 Task: Send an email with the signature Gabriel Evans with the subject 'Request for a video' and the message 'Could you please provide a summary of the results?' from softage.1@softage.net to softage.8@softage.net with an attached document Branding_strategy.docx and move the email from Sent Items to the folder Clothing
Action: Mouse moved to (224, 210)
Screenshot: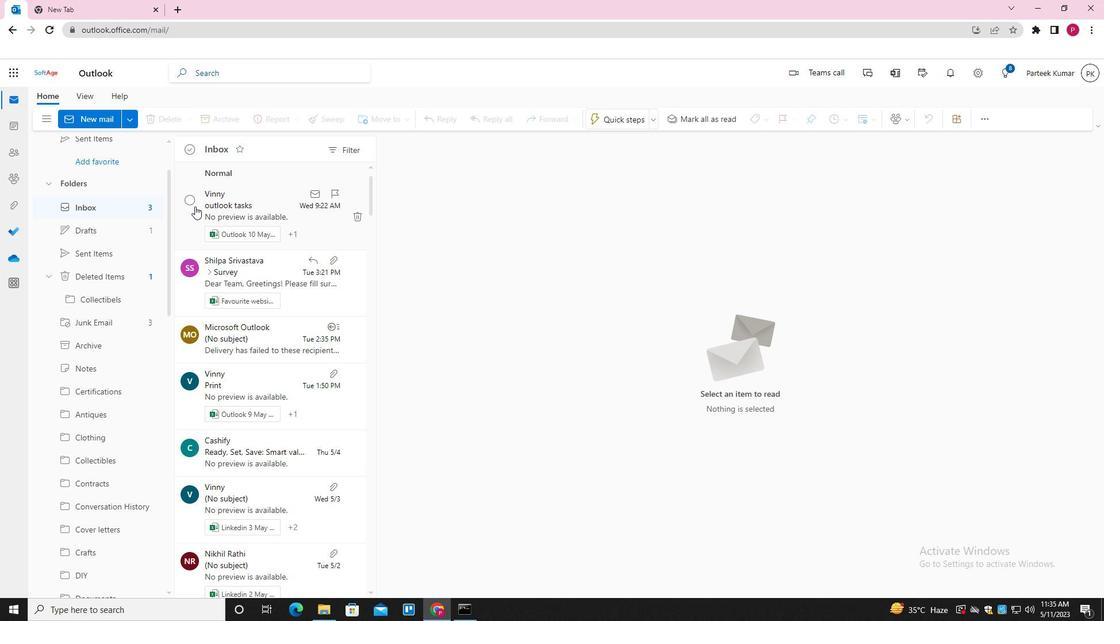 
Action: Mouse scrolled (224, 211) with delta (0, 0)
Screenshot: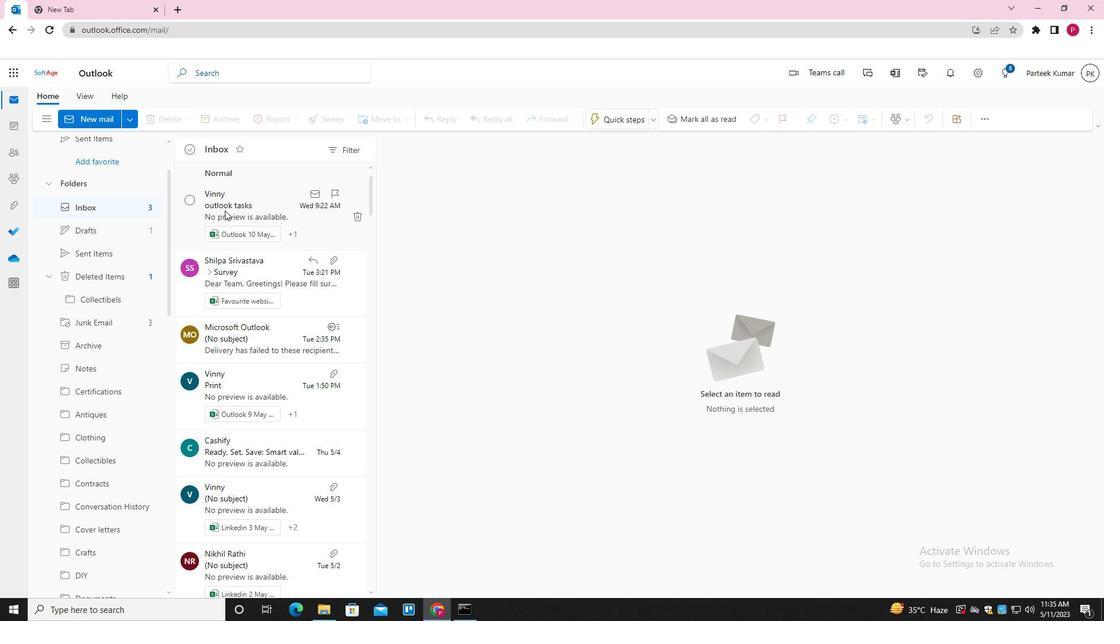 
Action: Mouse scrolled (224, 211) with delta (0, 0)
Screenshot: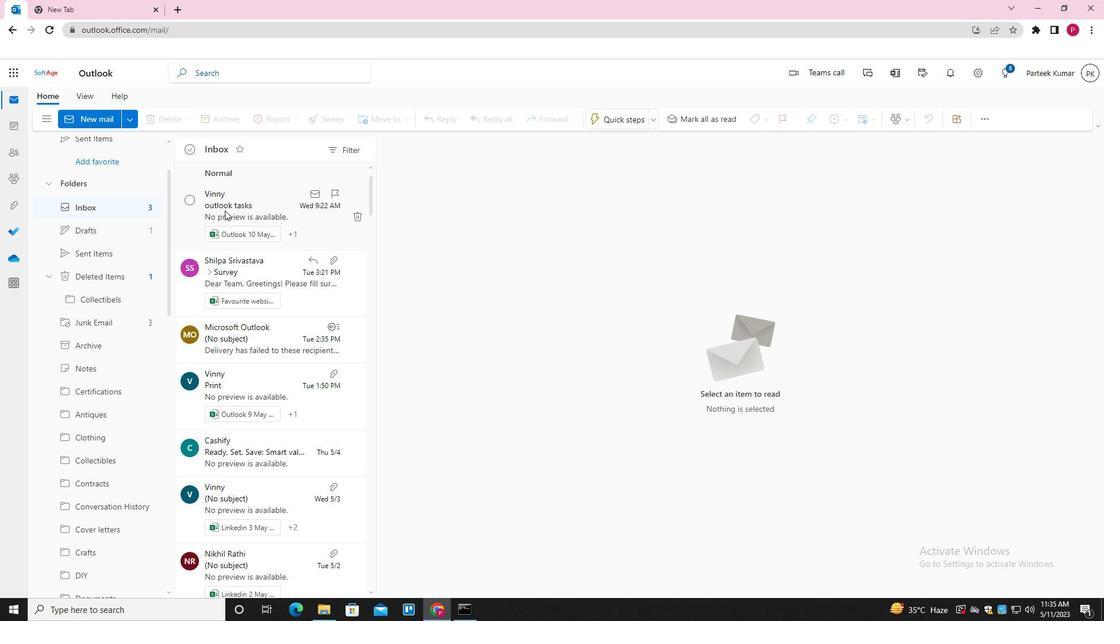 
Action: Mouse scrolled (224, 211) with delta (0, 0)
Screenshot: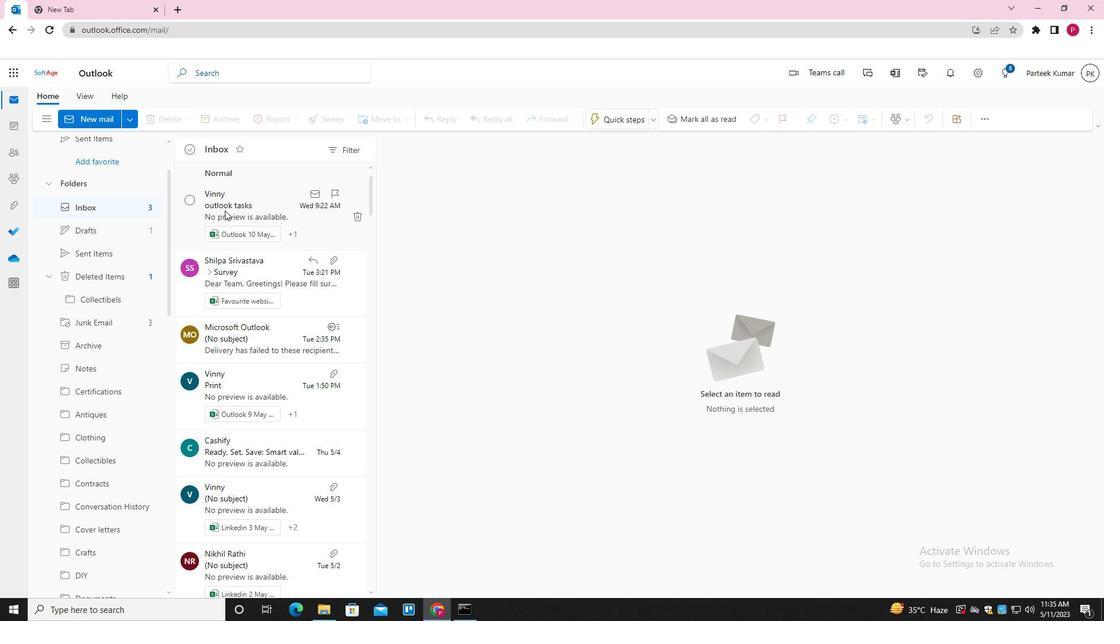 
Action: Mouse moved to (96, 116)
Screenshot: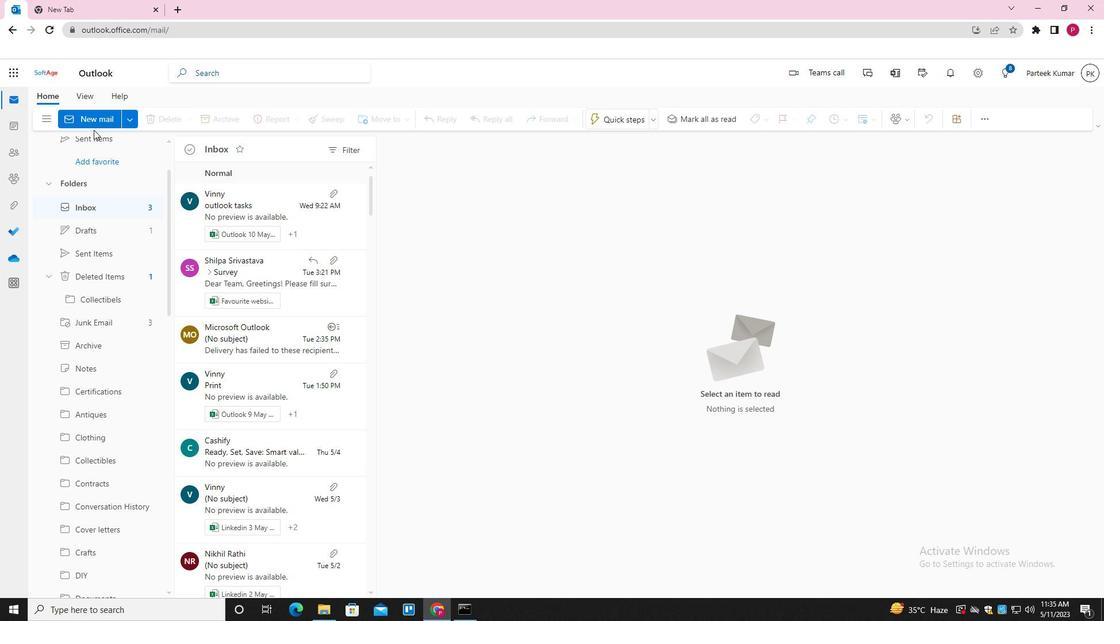 
Action: Mouse pressed left at (96, 116)
Screenshot: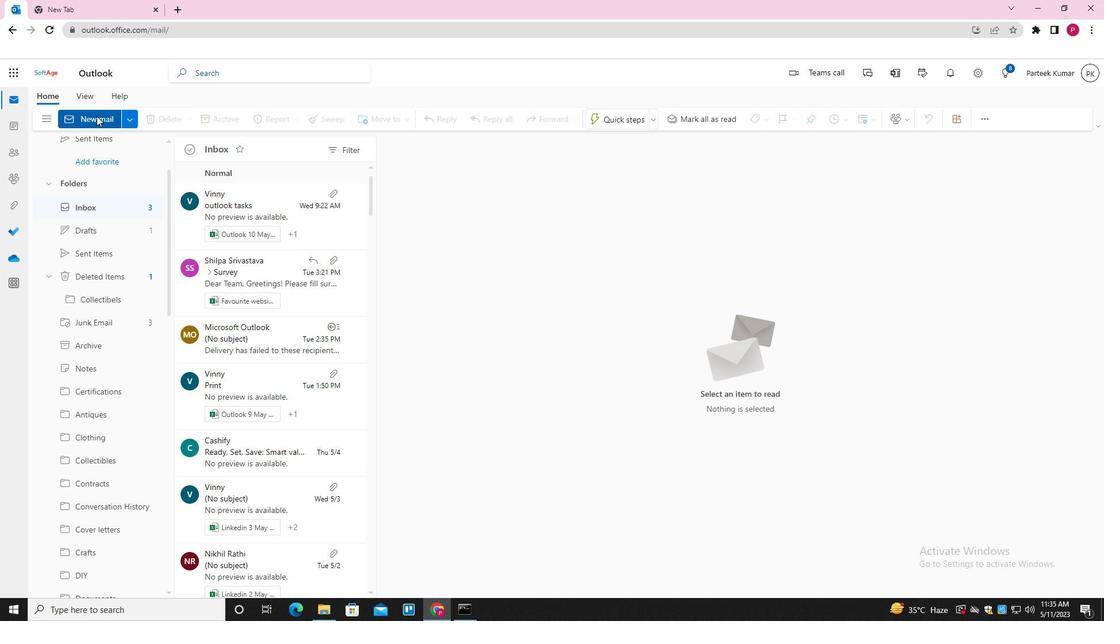 
Action: Mouse moved to (437, 291)
Screenshot: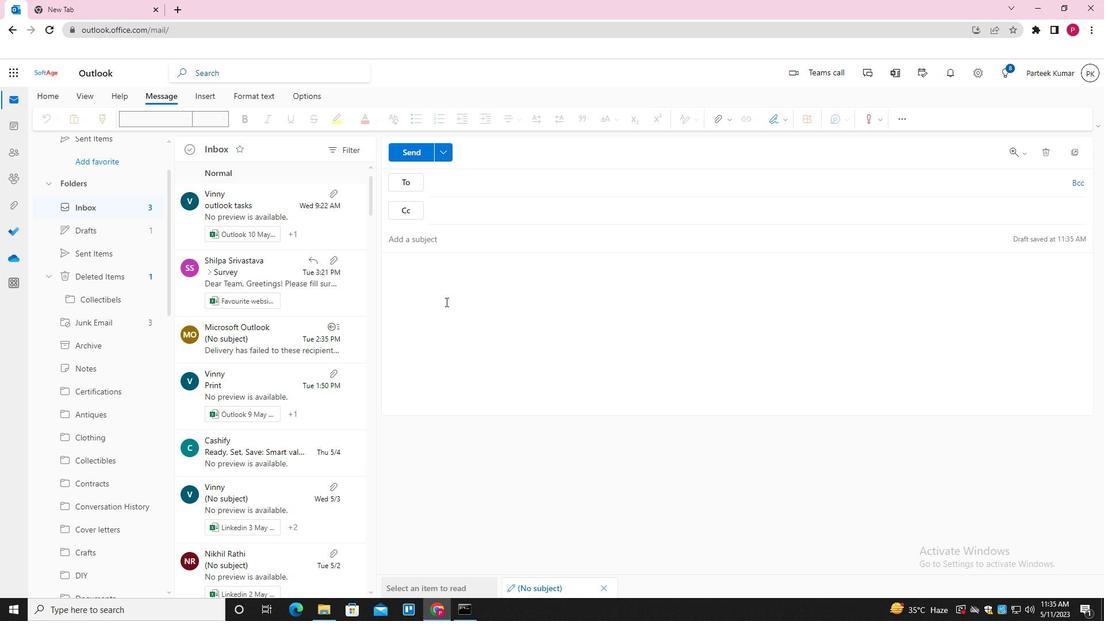 
Action: Mouse pressed left at (437, 291)
Screenshot: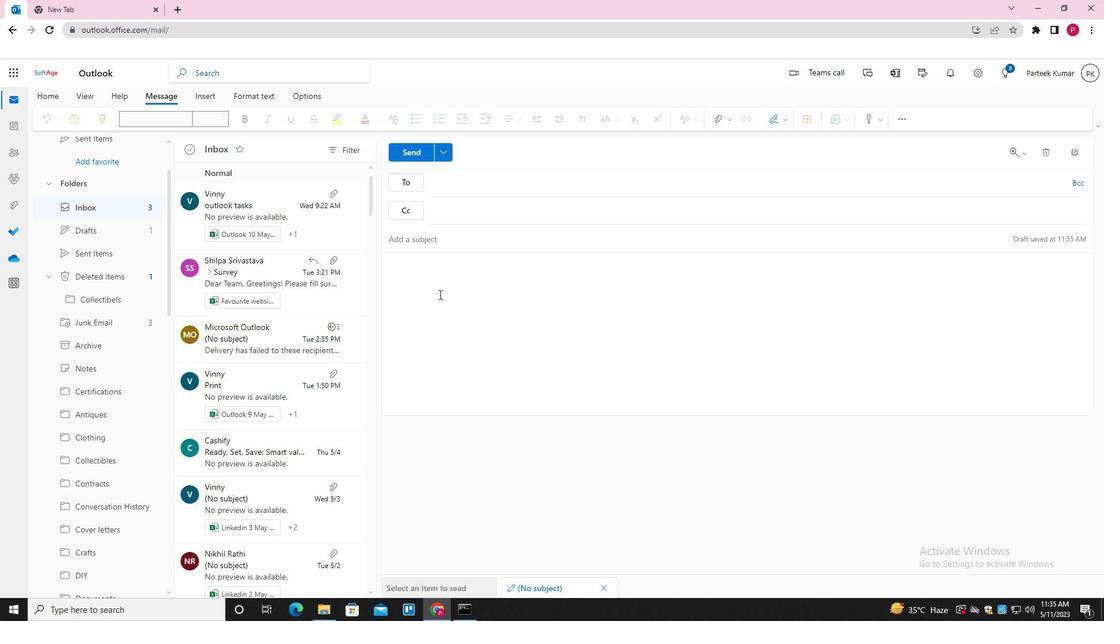 
Action: Mouse moved to (784, 117)
Screenshot: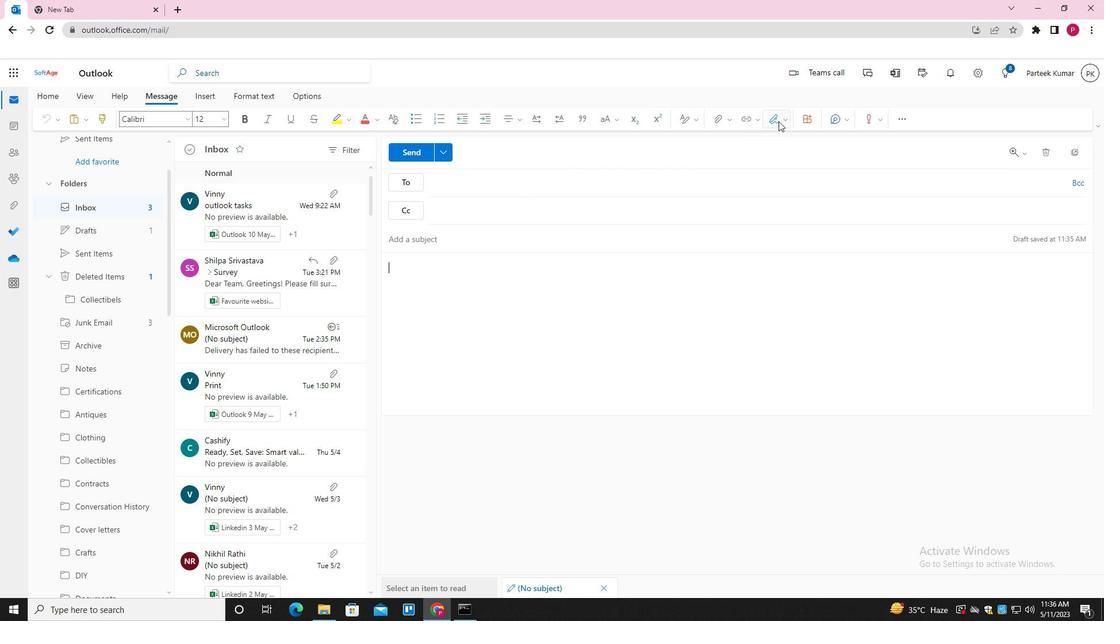 
Action: Mouse pressed left at (784, 117)
Screenshot: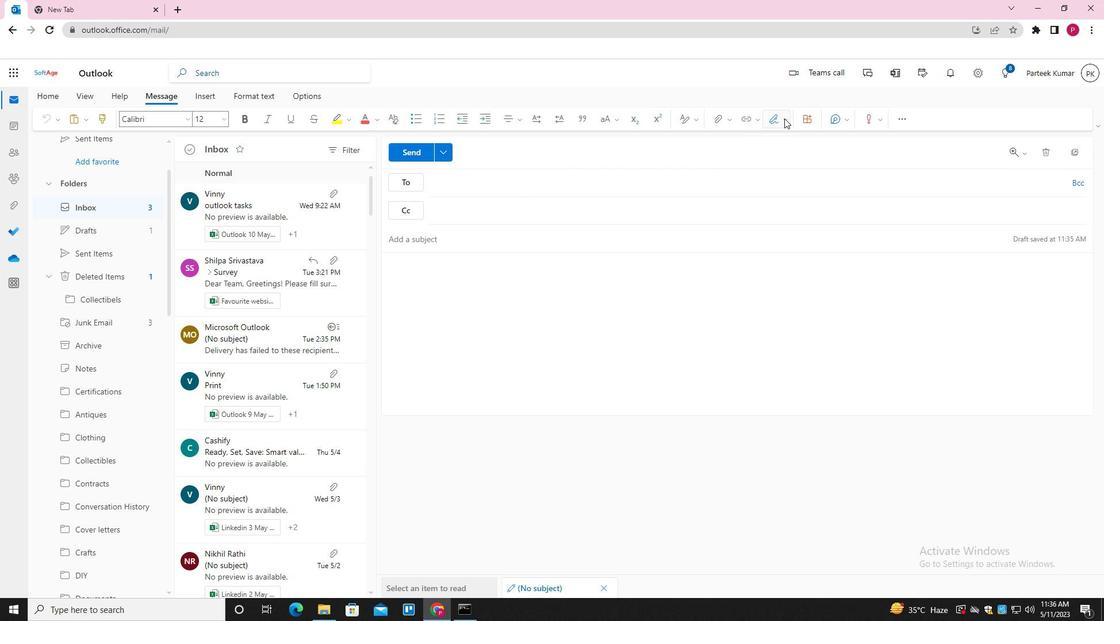 
Action: Mouse moved to (741, 162)
Screenshot: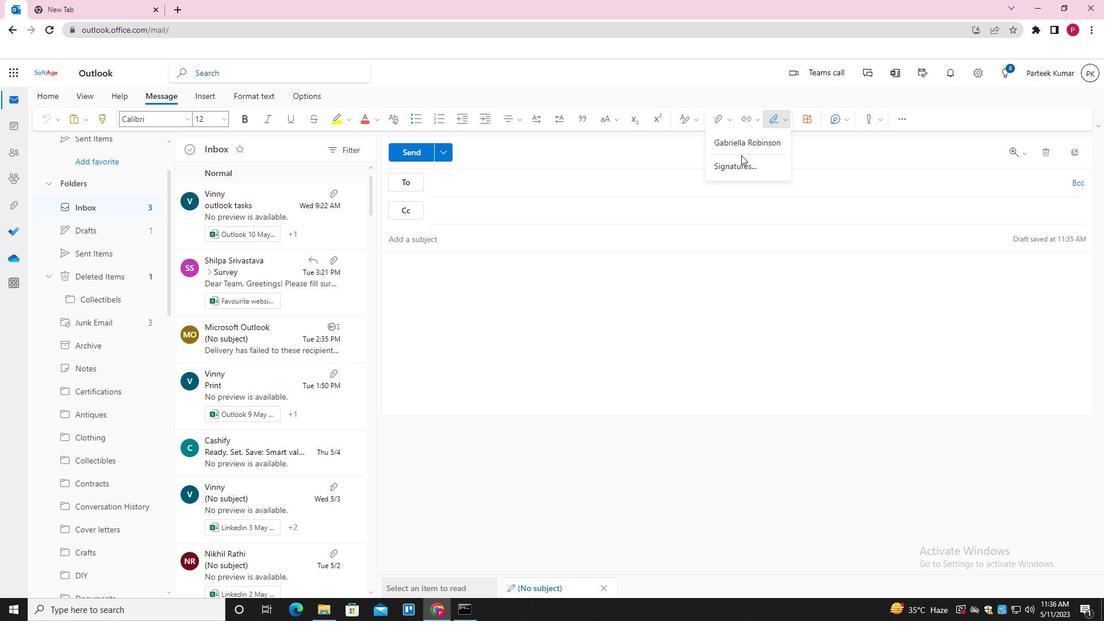 
Action: Mouse pressed left at (741, 162)
Screenshot: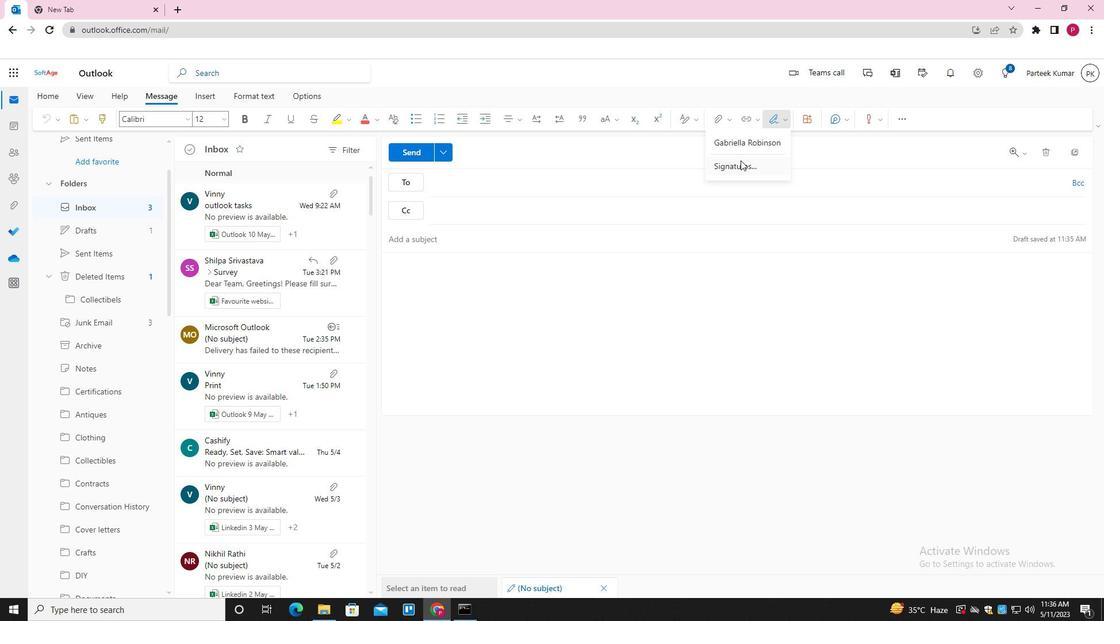 
Action: Mouse moved to (777, 209)
Screenshot: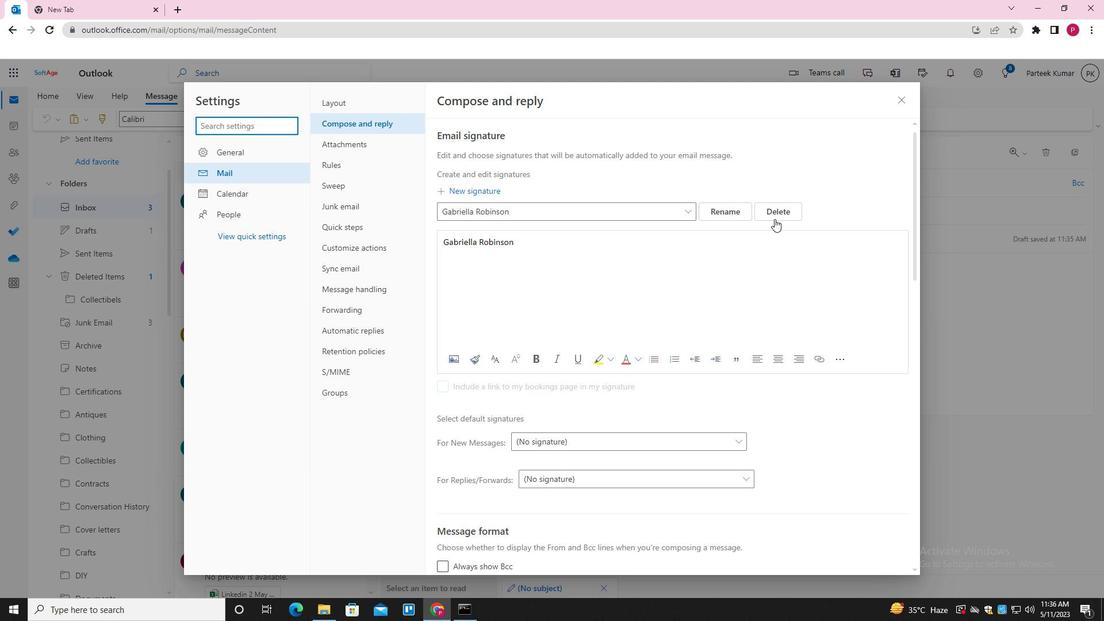 
Action: Mouse pressed left at (777, 209)
Screenshot: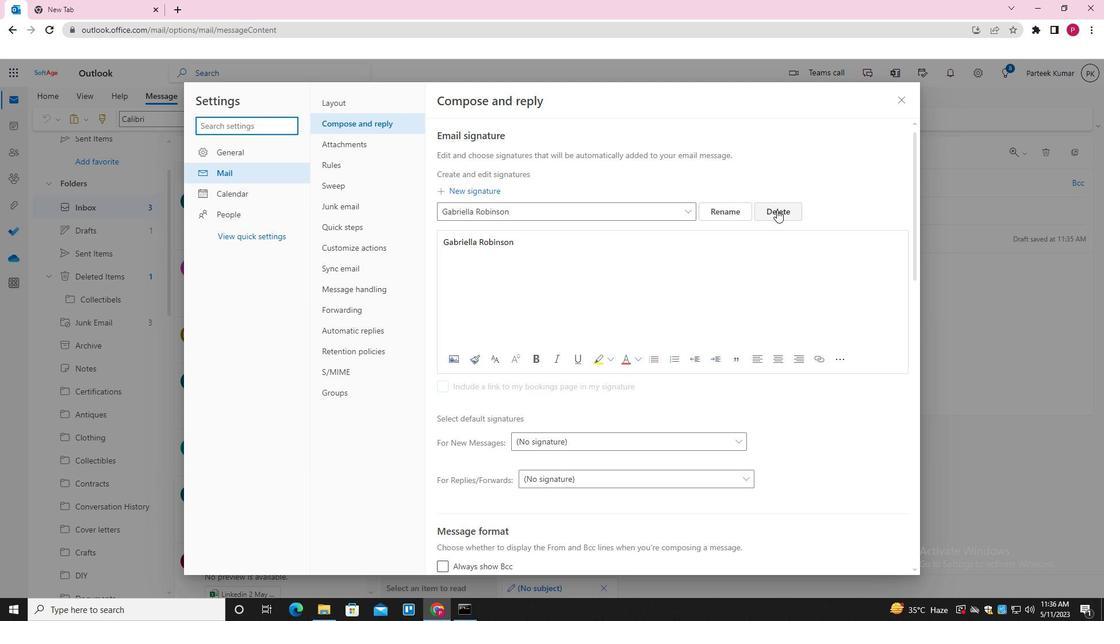 
Action: Mouse moved to (604, 214)
Screenshot: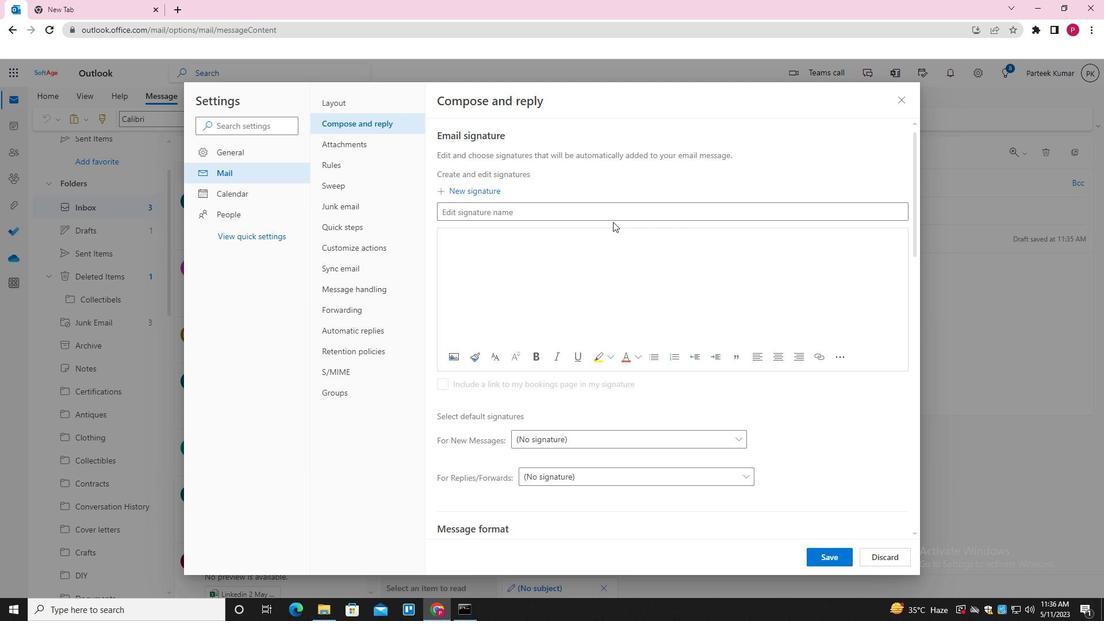 
Action: Mouse pressed left at (604, 214)
Screenshot: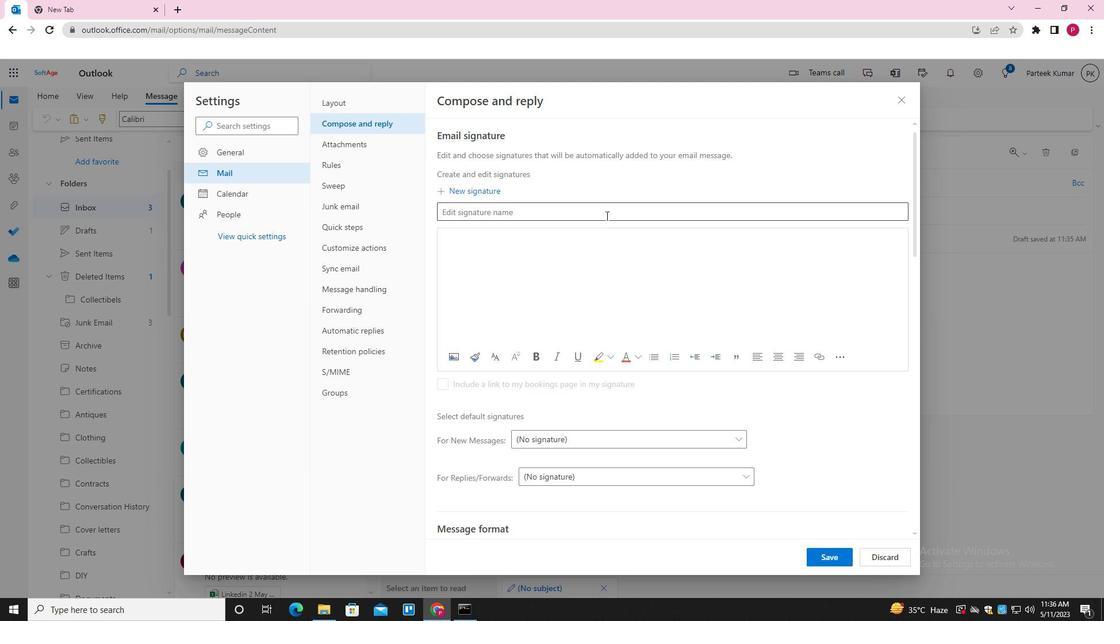 
Action: Key pressed <Key.shift><Key.shift><Key.shift><Key.shift><Key.shift><Key.shift><Key.shift><Key.shift><Key.shift><Key.shift><Key.shift><Key.shift><Key.shift><Key.shift><Key.shift><Key.shift><Key.shift><Key.shift><Key.shift><Key.shift><Key.shift><Key.shift><Key.shift><Key.shift><Key.shift><Key.shift><Key.shift><Key.shift><Key.shift><Key.shift><Key.shift><Key.shift><Key.shift><Key.shift><Key.shift><Key.shift><Key.shift><Key.shift><Key.shift><Key.shift><Key.shift><Key.shift><Key.shift><Key.shift><Key.shift><Key.shift><Key.shift>GABRIEL<Key.space><Key.shift>EVANS
Screenshot: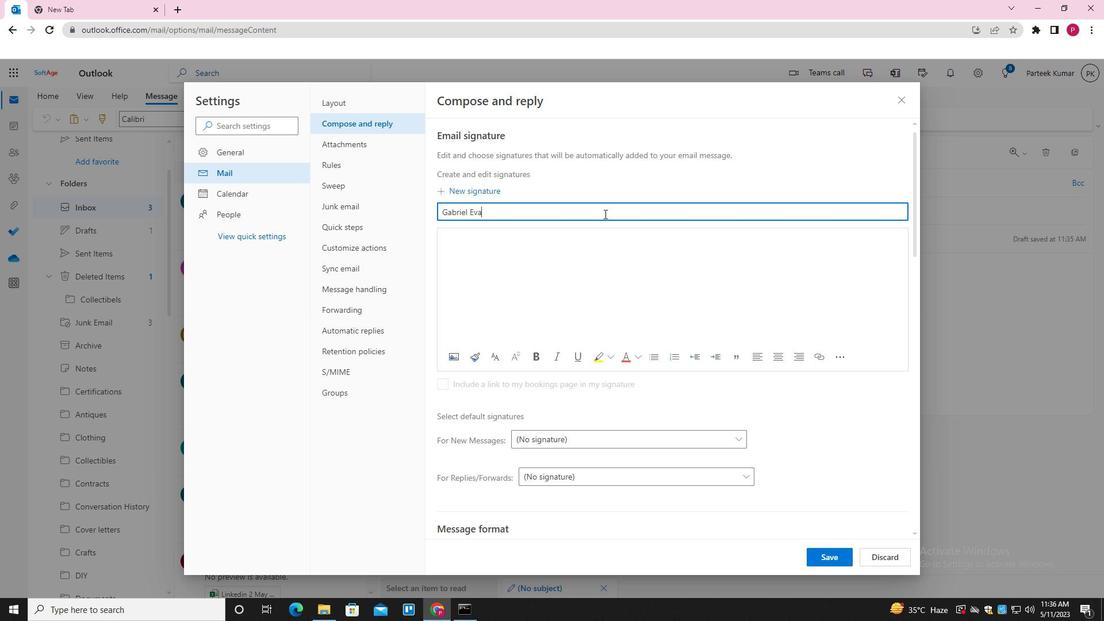 
Action: Mouse moved to (592, 246)
Screenshot: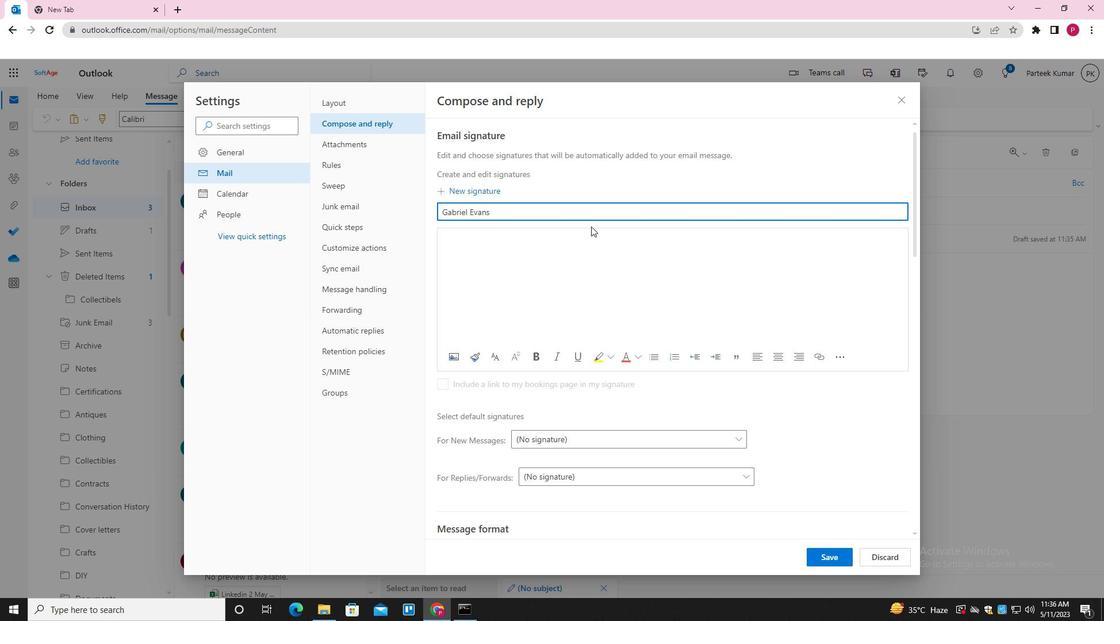 
Action: Mouse pressed left at (592, 246)
Screenshot: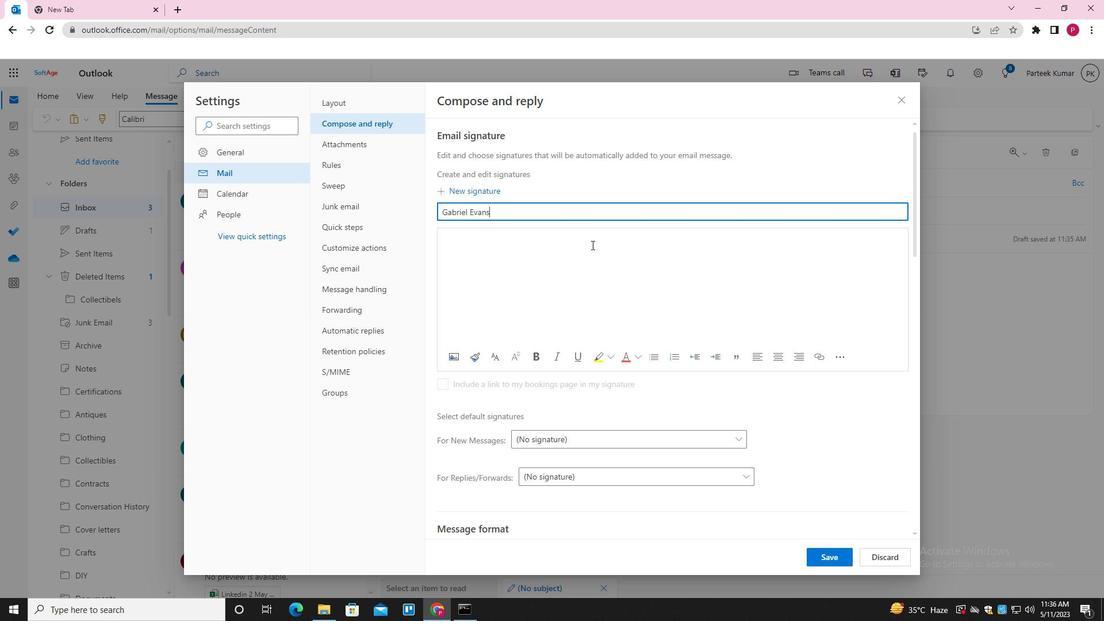 
Action: Key pressed <Key.shift><Key.shift><Key.shift>GABRIEL<Key.space><Key.shift>EVANS
Screenshot: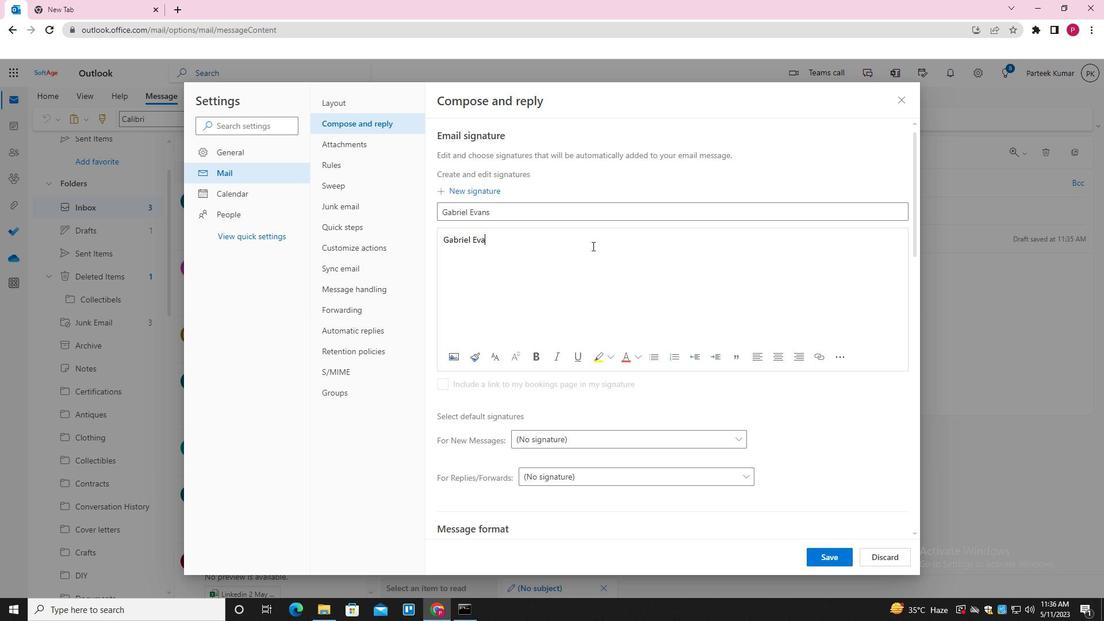 
Action: Mouse moved to (821, 551)
Screenshot: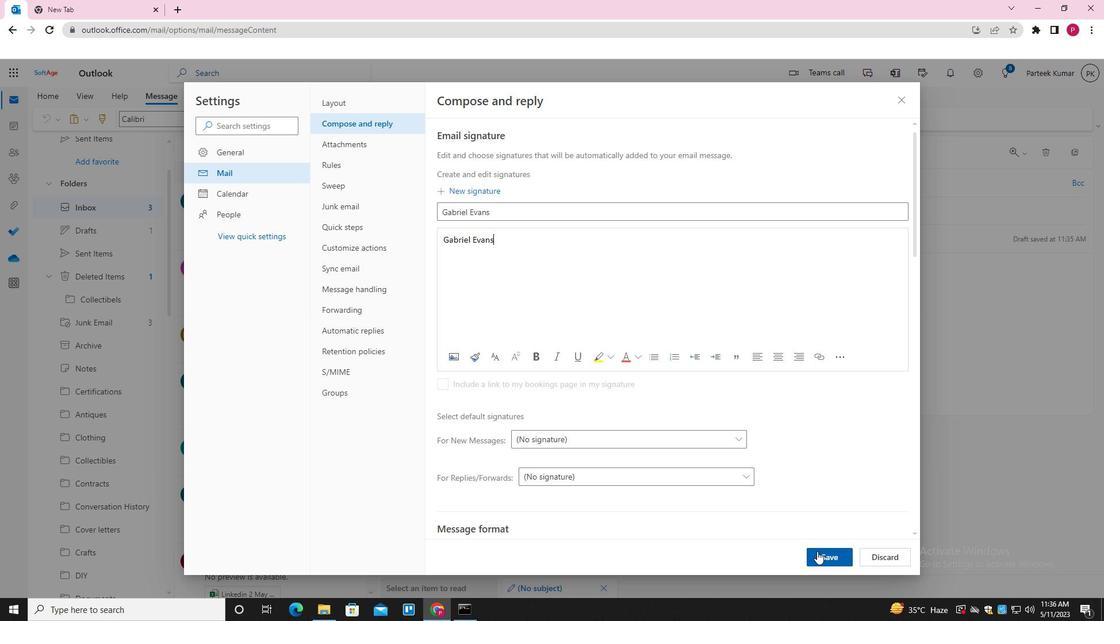 
Action: Mouse pressed left at (821, 551)
Screenshot: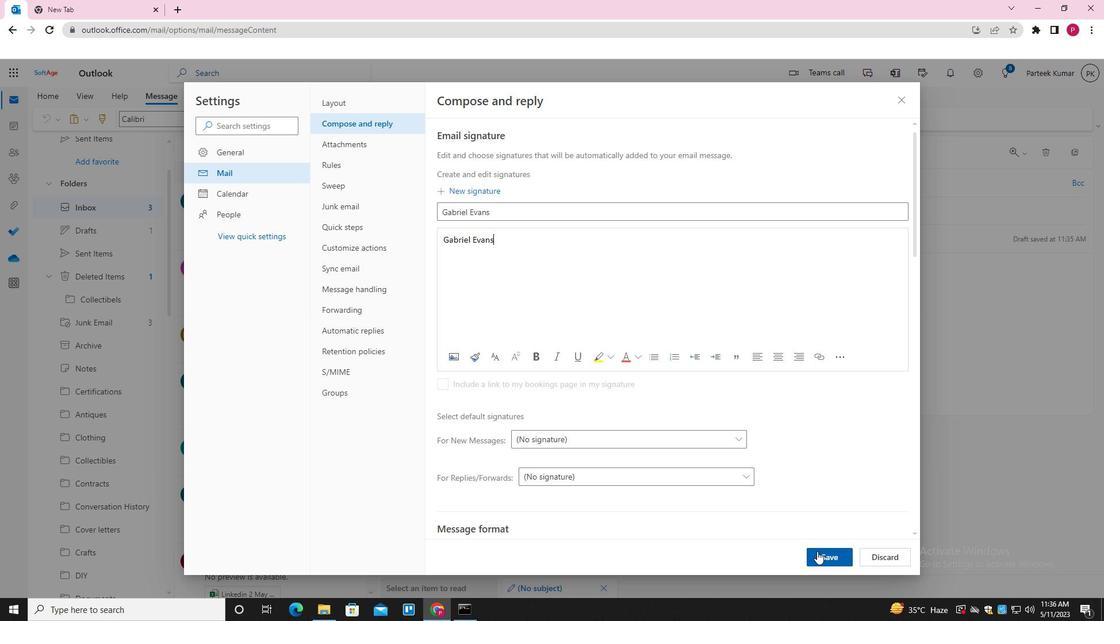 
Action: Mouse moved to (904, 96)
Screenshot: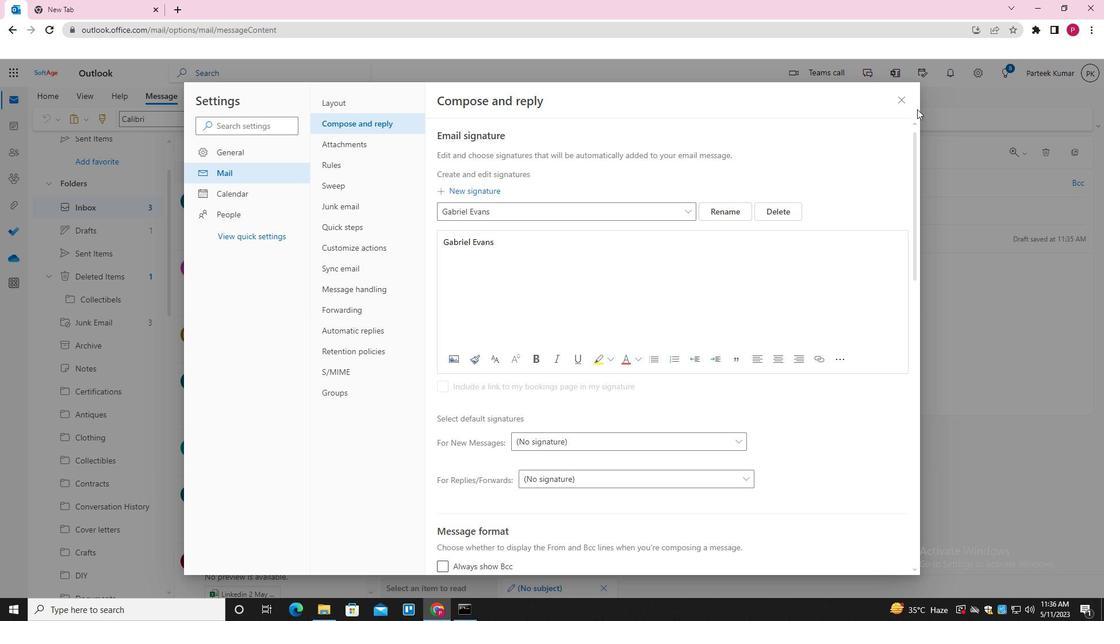 
Action: Mouse pressed left at (904, 96)
Screenshot: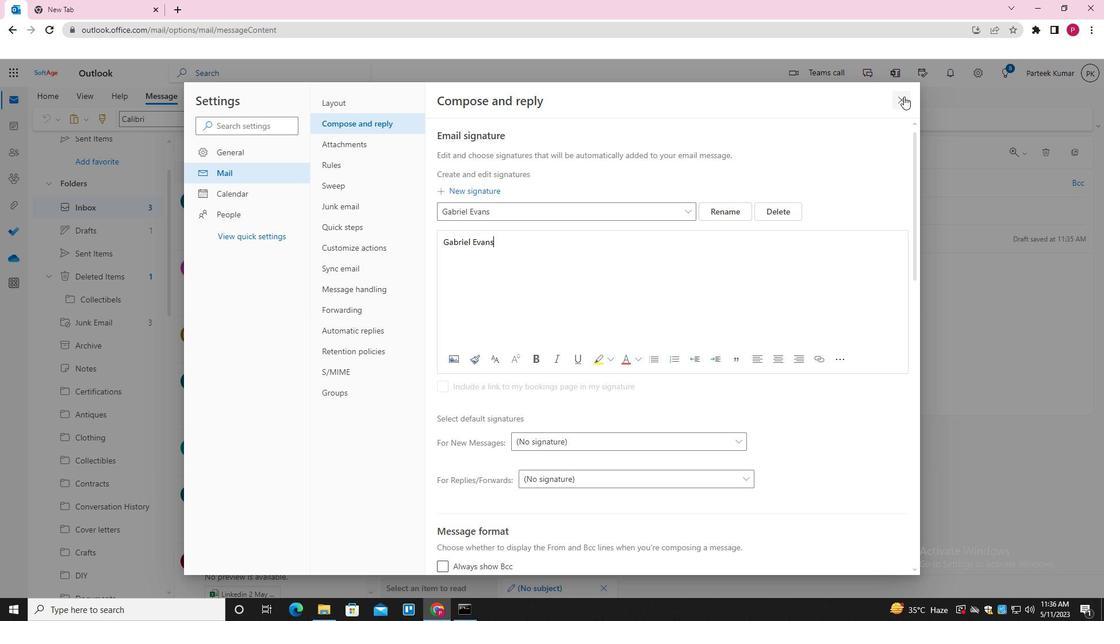
Action: Mouse moved to (655, 272)
Screenshot: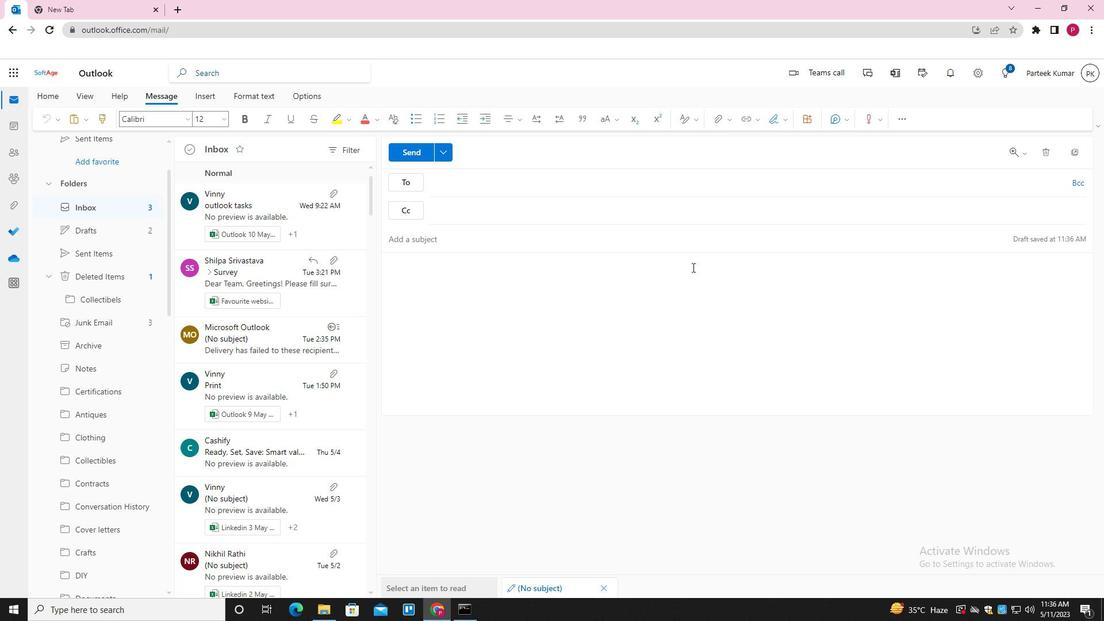 
Action: Mouse pressed left at (655, 272)
Screenshot: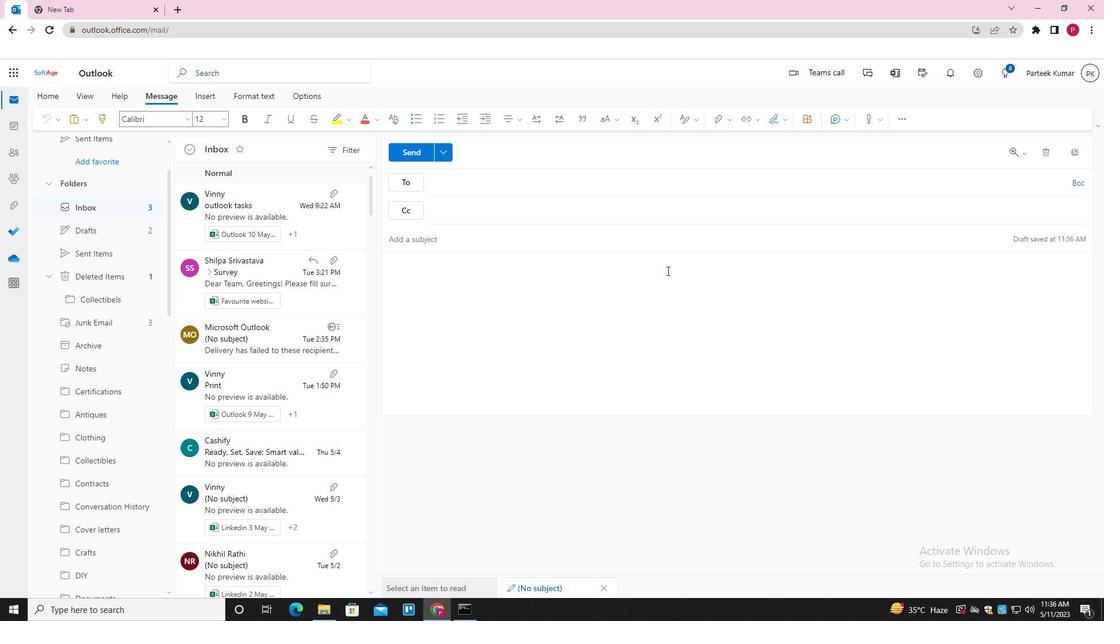 
Action: Mouse moved to (785, 123)
Screenshot: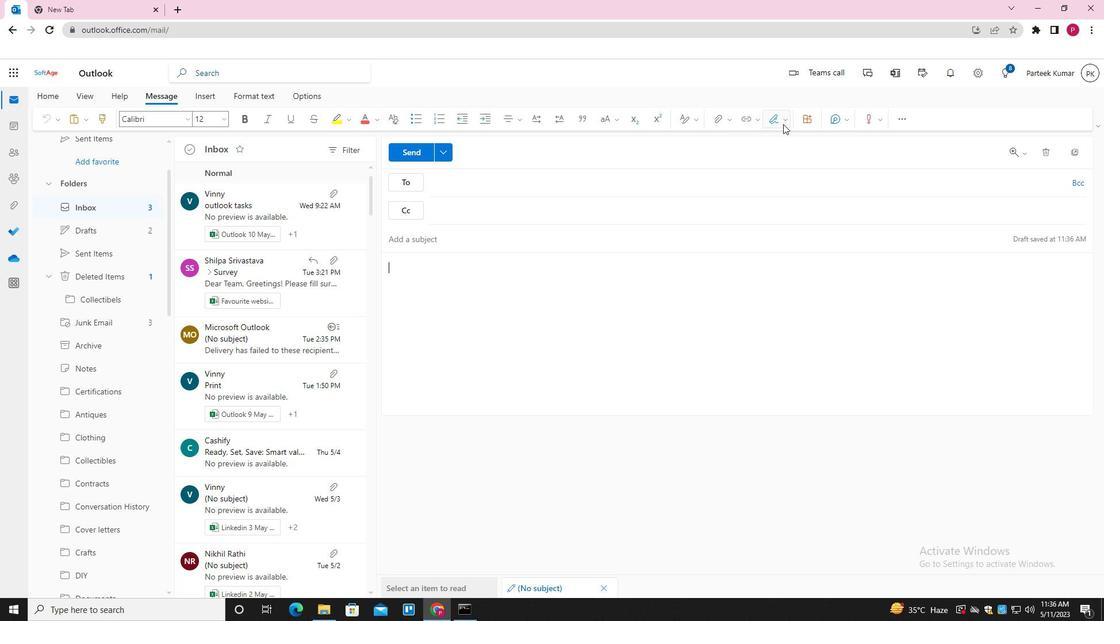 
Action: Mouse pressed left at (785, 123)
Screenshot: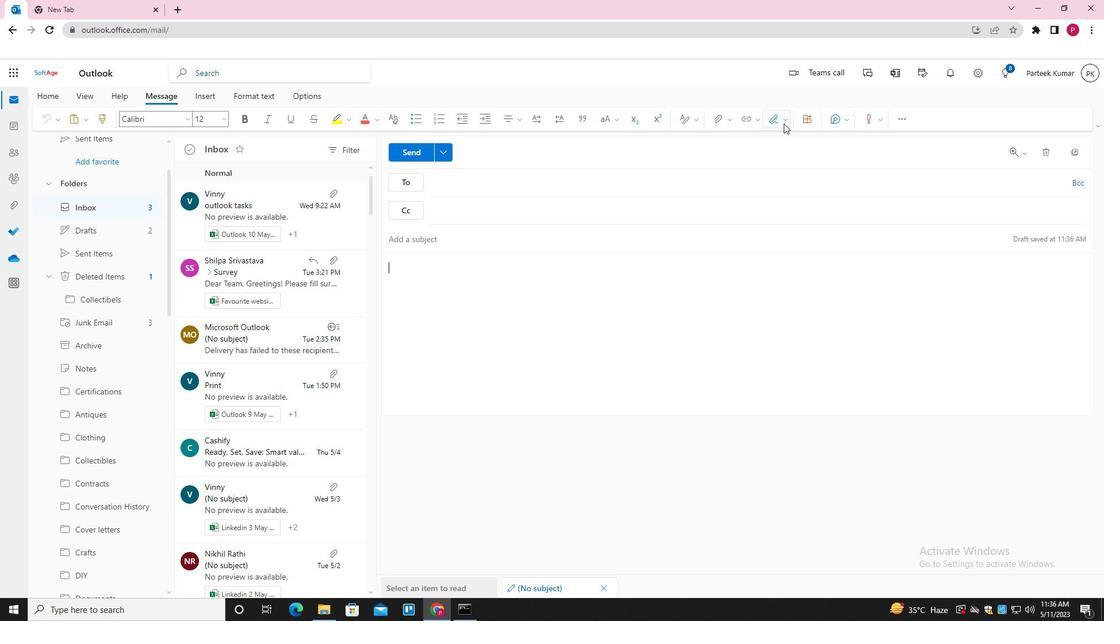 
Action: Mouse moved to (765, 142)
Screenshot: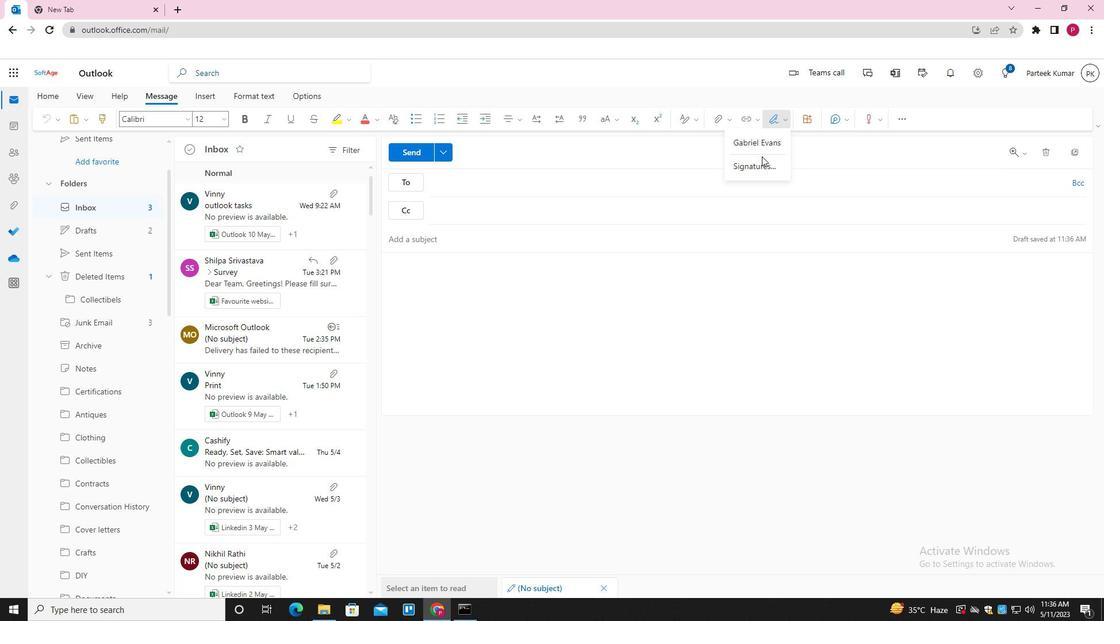 
Action: Mouse pressed left at (765, 142)
Screenshot: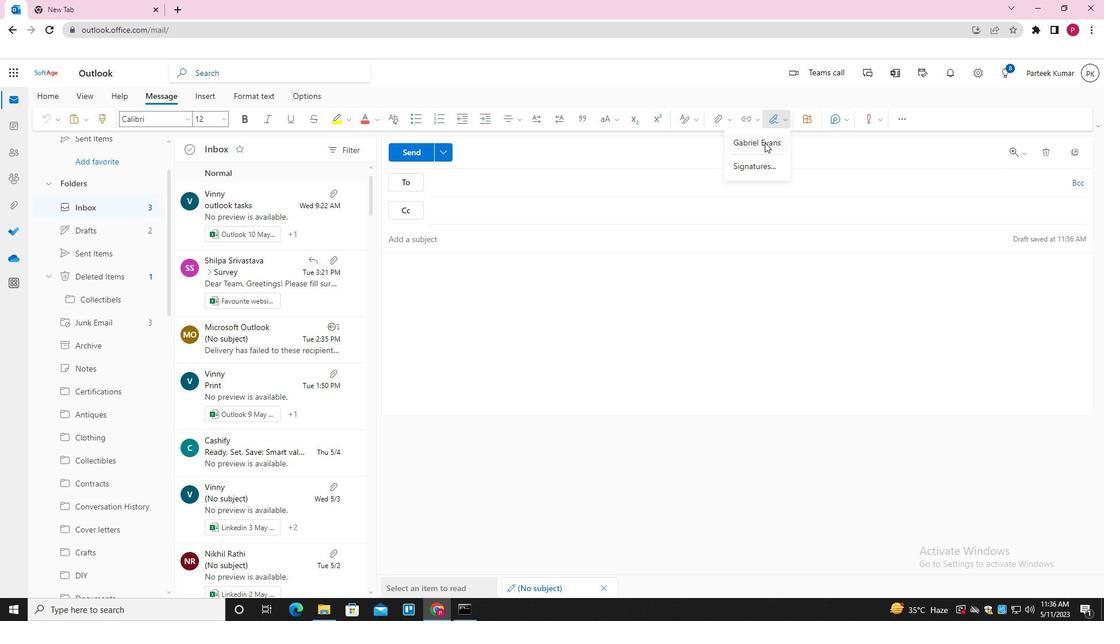 
Action: Mouse moved to (425, 237)
Screenshot: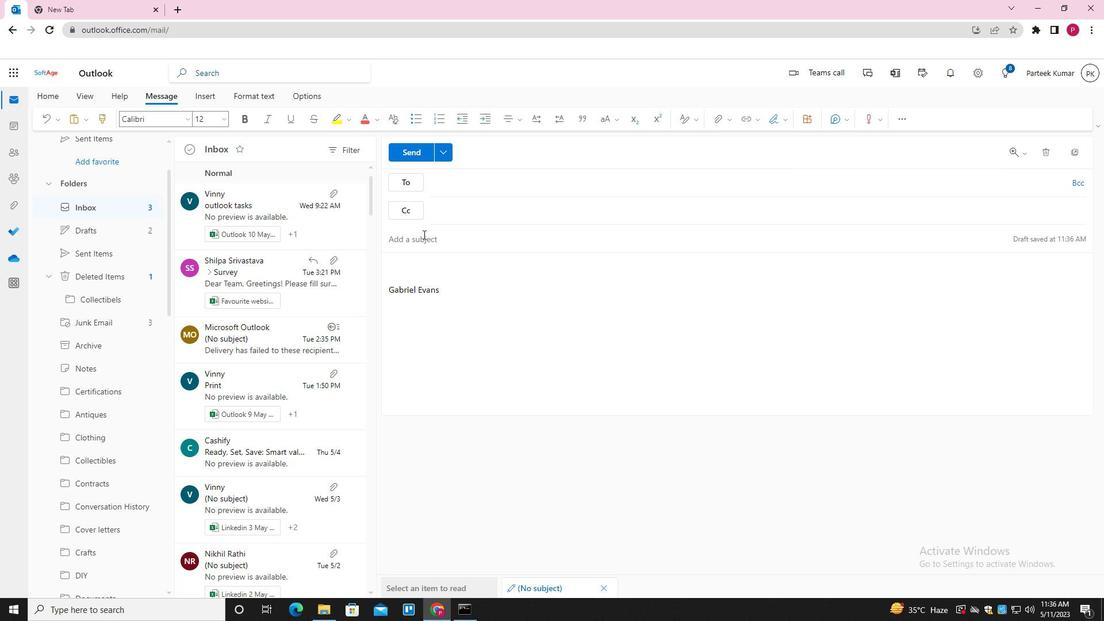 
Action: Mouse pressed left at (425, 237)
Screenshot: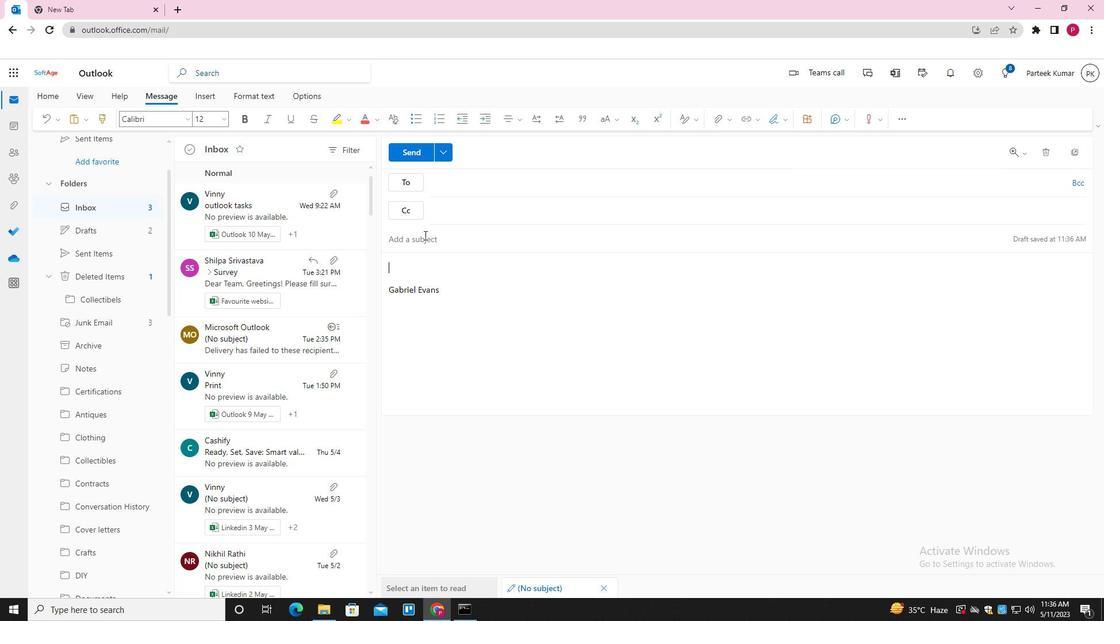 
Action: Key pressed <Key.shift><Key.shift><Key.shift><Key.shift>REQUEST<Key.space>FOR<Key.space>A<Key.space>VIDEO
Screenshot: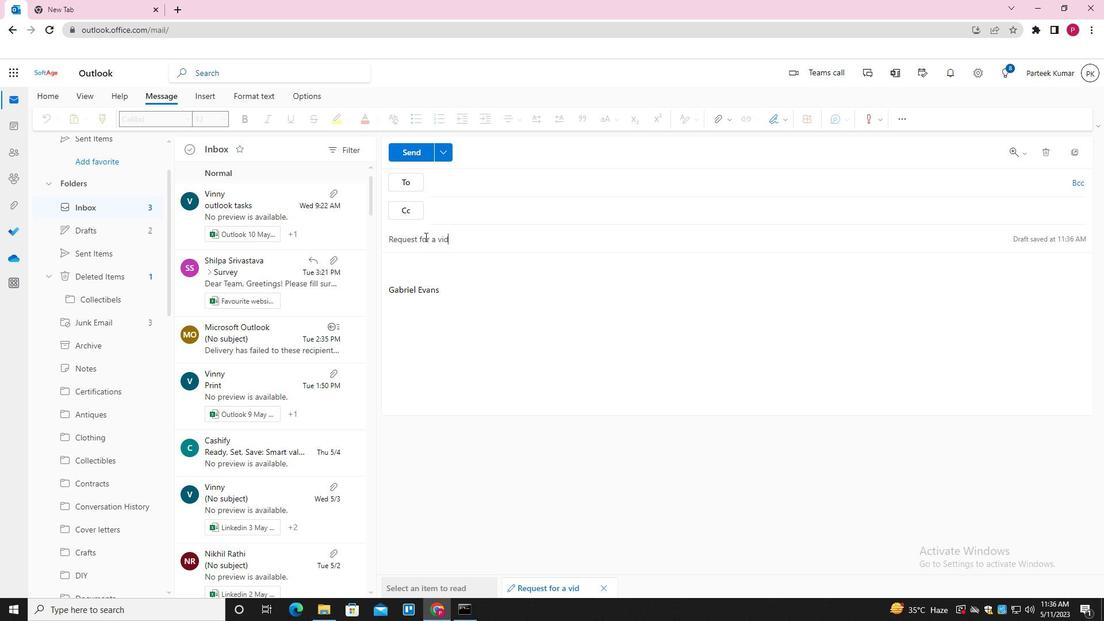 
Action: Mouse moved to (456, 263)
Screenshot: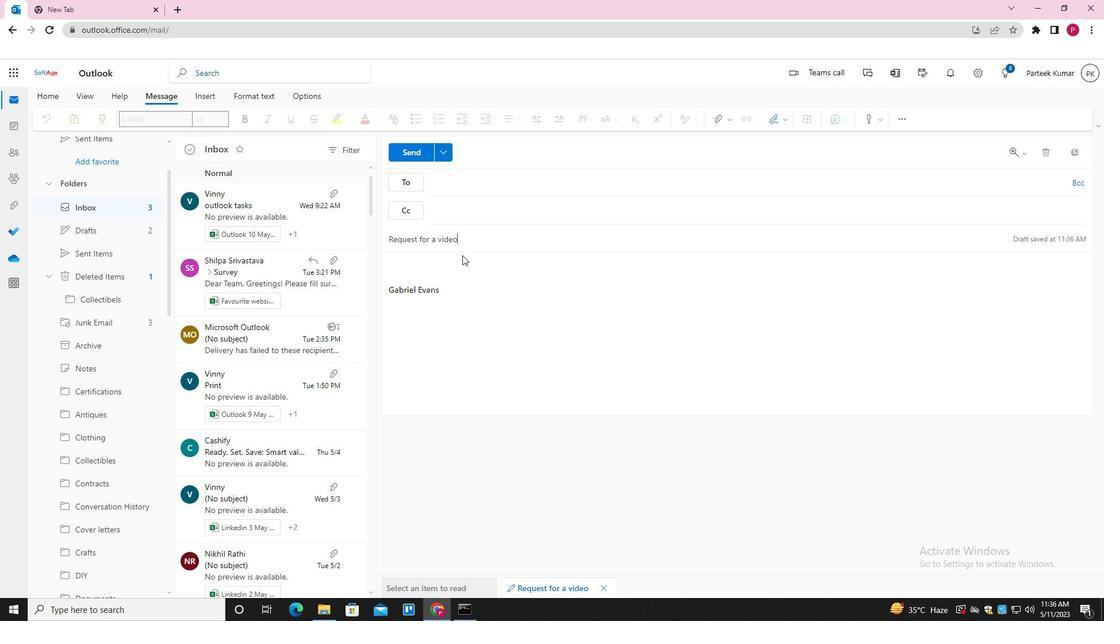 
Action: Mouse pressed left at (456, 263)
Screenshot: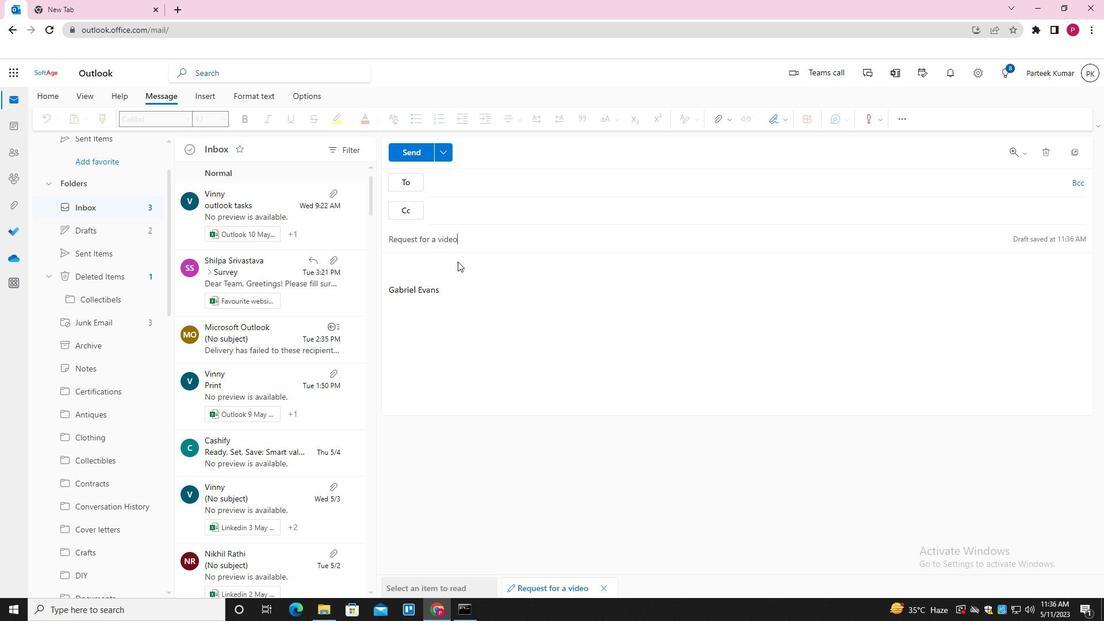 
Action: Key pressed <Key.shift>COULD<Key.space>YPU<Key.space>PLEASE<Key.space><Key.backspace><Key.backspace><Key.backspace><Key.backspace><Key.backspace><Key.backspace><Key.backspace><Key.backspace><Key.backspace><Key.backspace>OU<Key.space>PLEASE<Key.space>PROVIDE<Key.space>A<Key.space>SUMMARY<Key.space>OF<Key.space>THE<Key.space>RESULTS<Key.shift_r>?
Screenshot: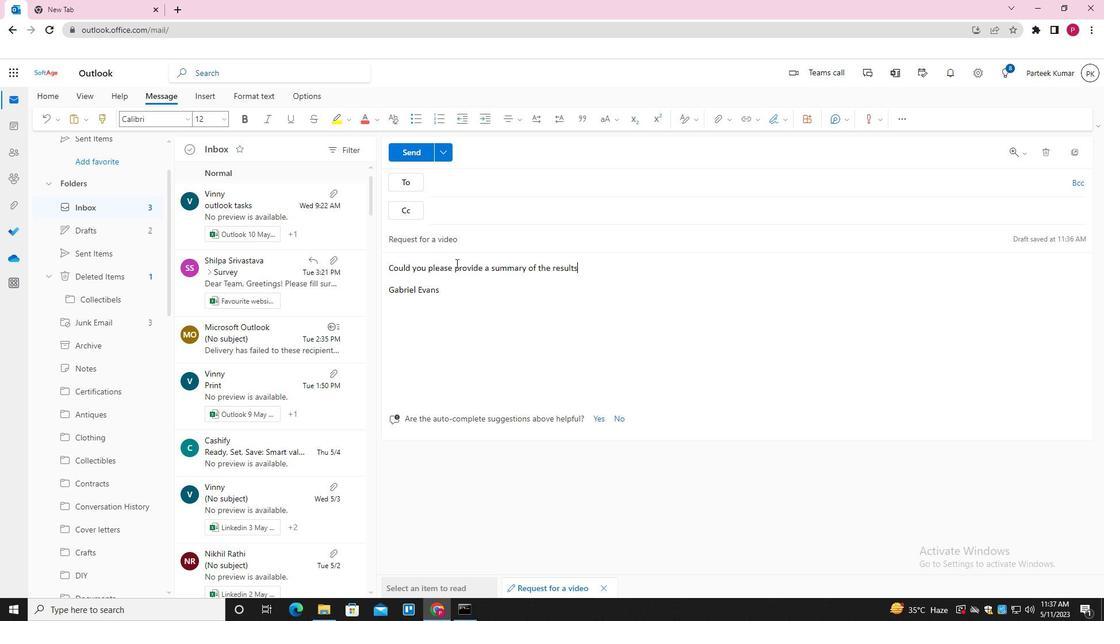 
Action: Mouse moved to (489, 185)
Screenshot: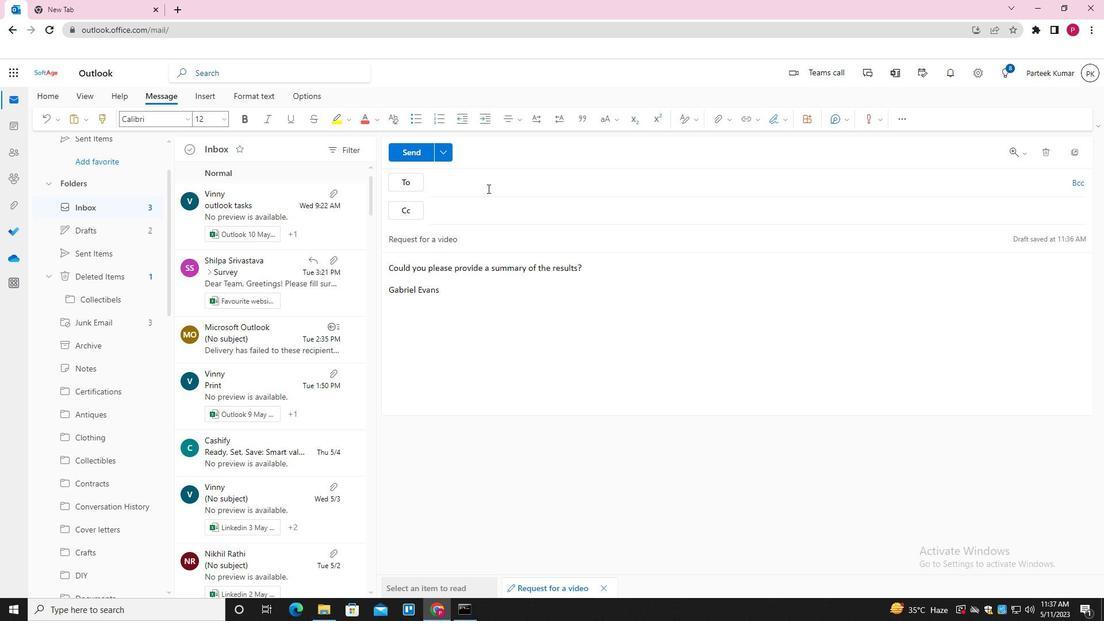 
Action: Mouse pressed left at (489, 185)
Screenshot: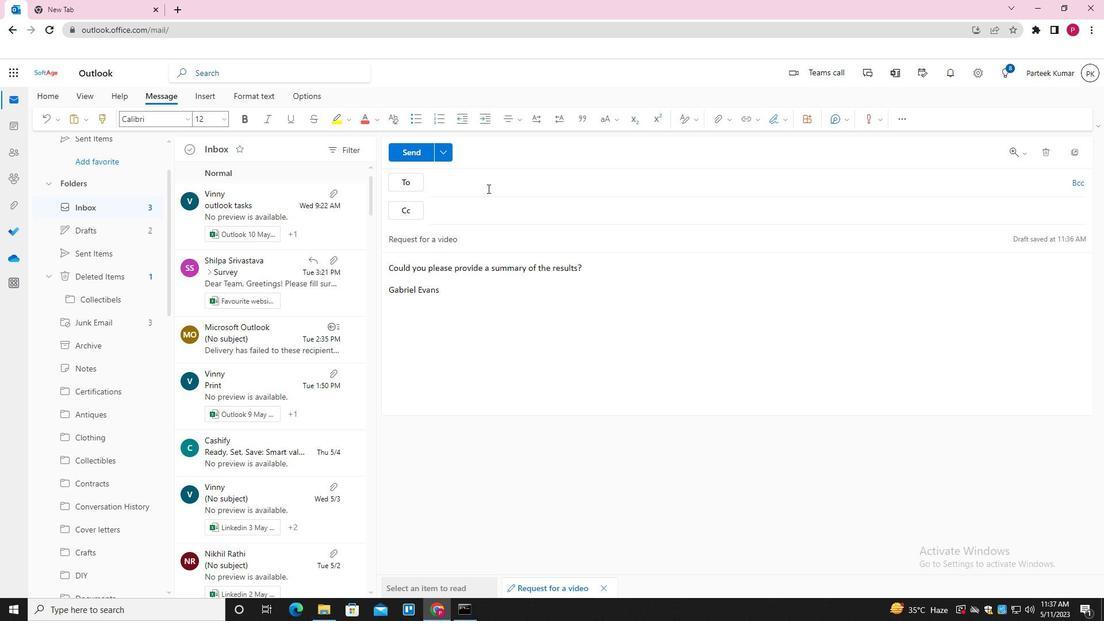 
Action: Key pressed SOFTAGE.8<Key.shift>@SOFTGAE.NET
Screenshot: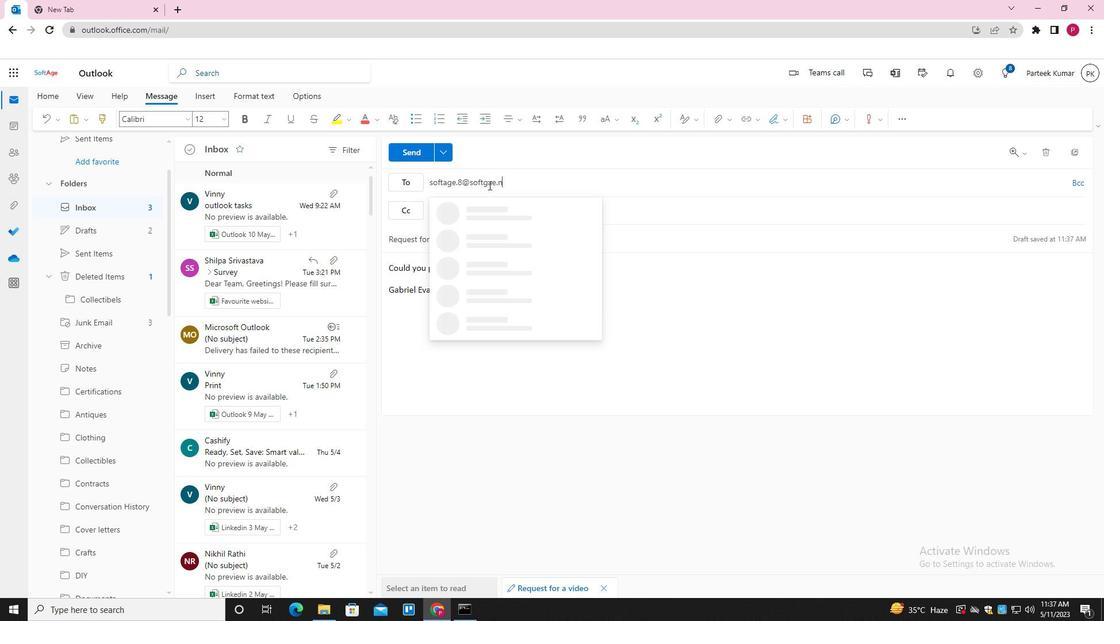 
Action: Mouse moved to (495, 182)
Screenshot: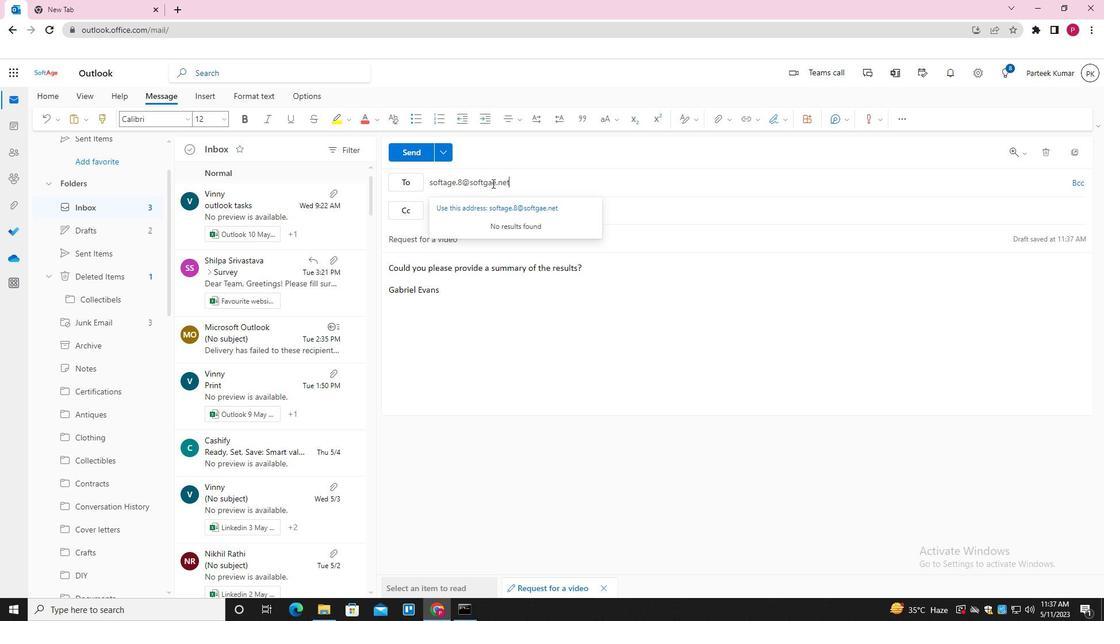 
Action: Mouse pressed left at (495, 182)
Screenshot: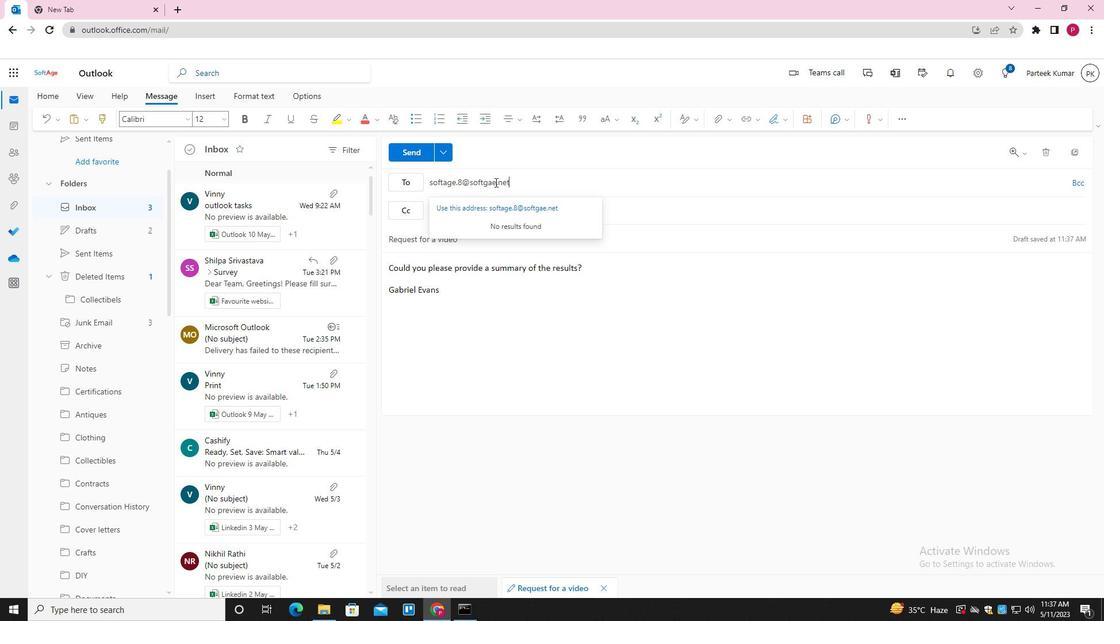 
Action: Key pressed <Key.backspace><Key.backspace><Key.backspace>AGE<Key.enter>
Screenshot: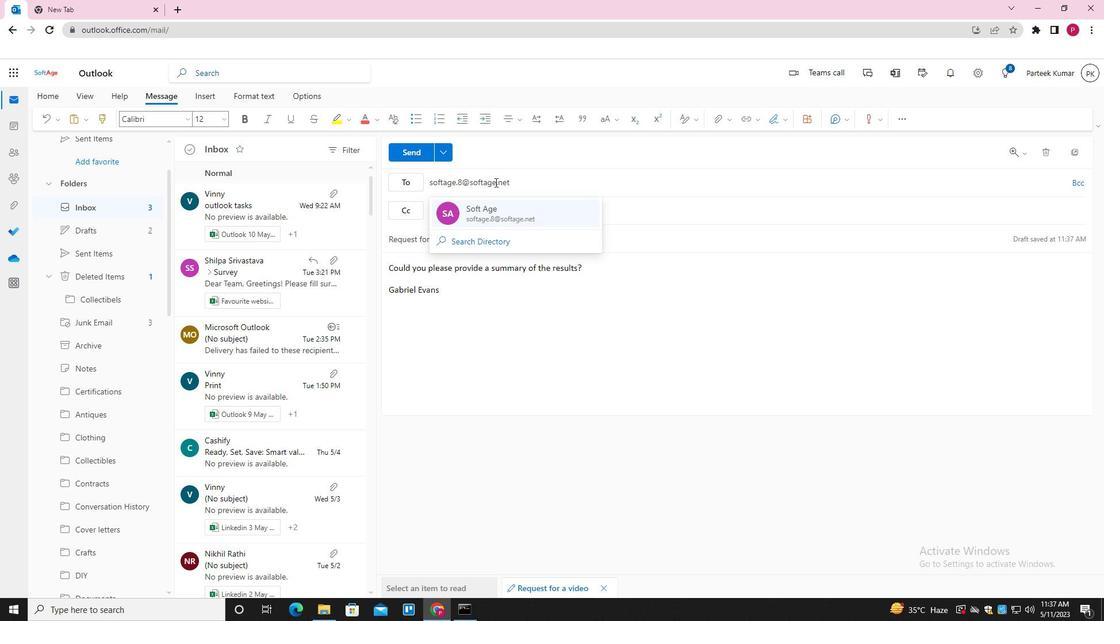 
Action: Mouse moved to (714, 119)
Screenshot: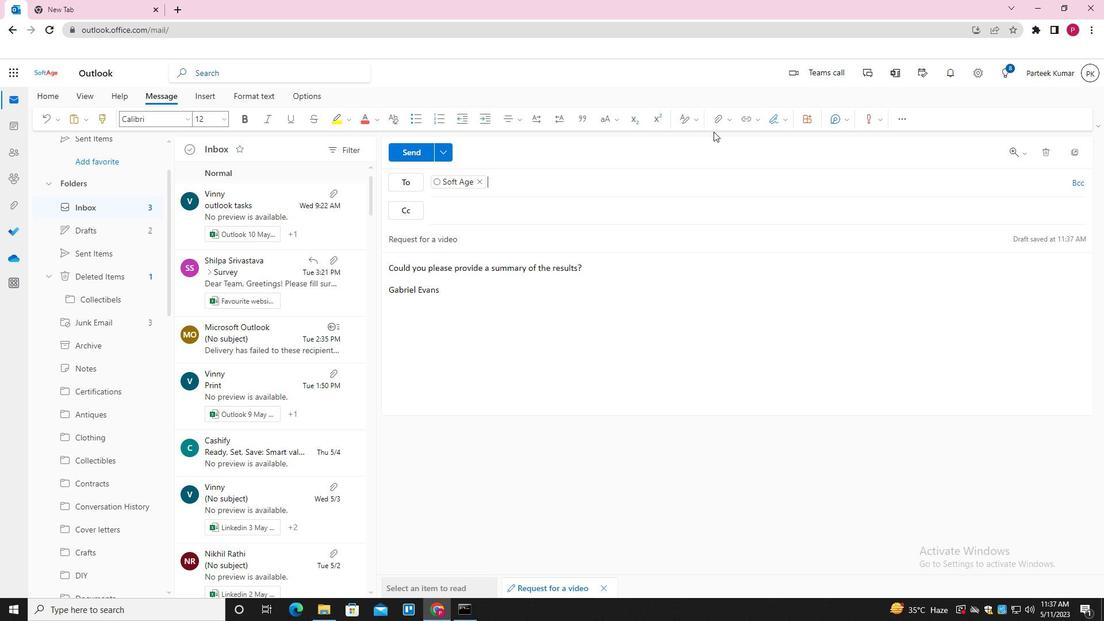 
Action: Mouse pressed left at (714, 119)
Screenshot: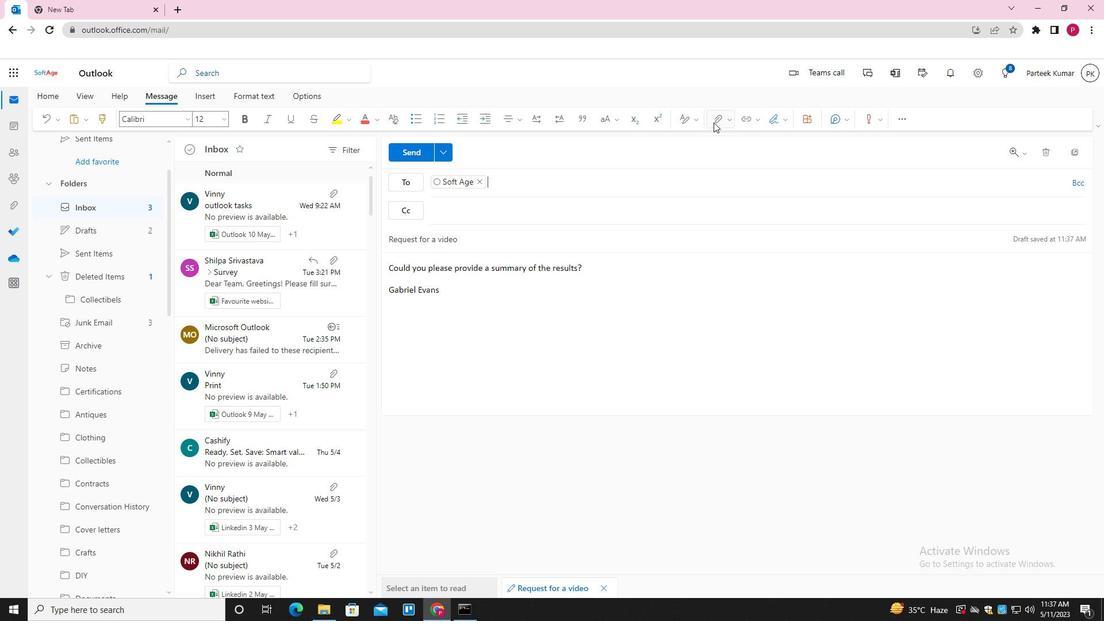 
Action: Mouse moved to (649, 143)
Screenshot: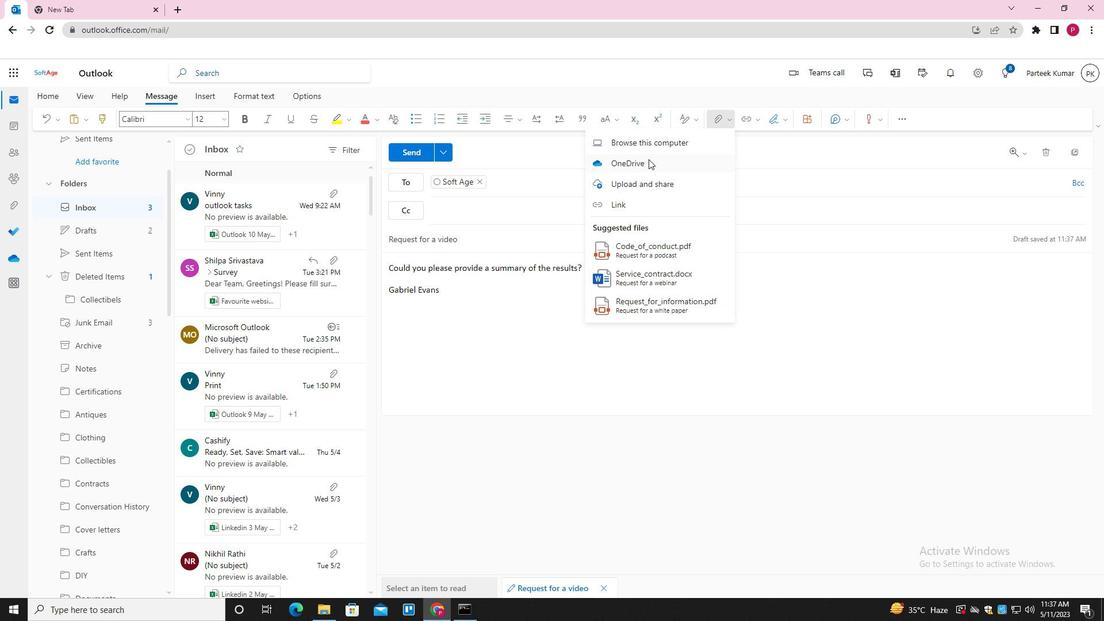 
Action: Mouse pressed left at (649, 143)
Screenshot: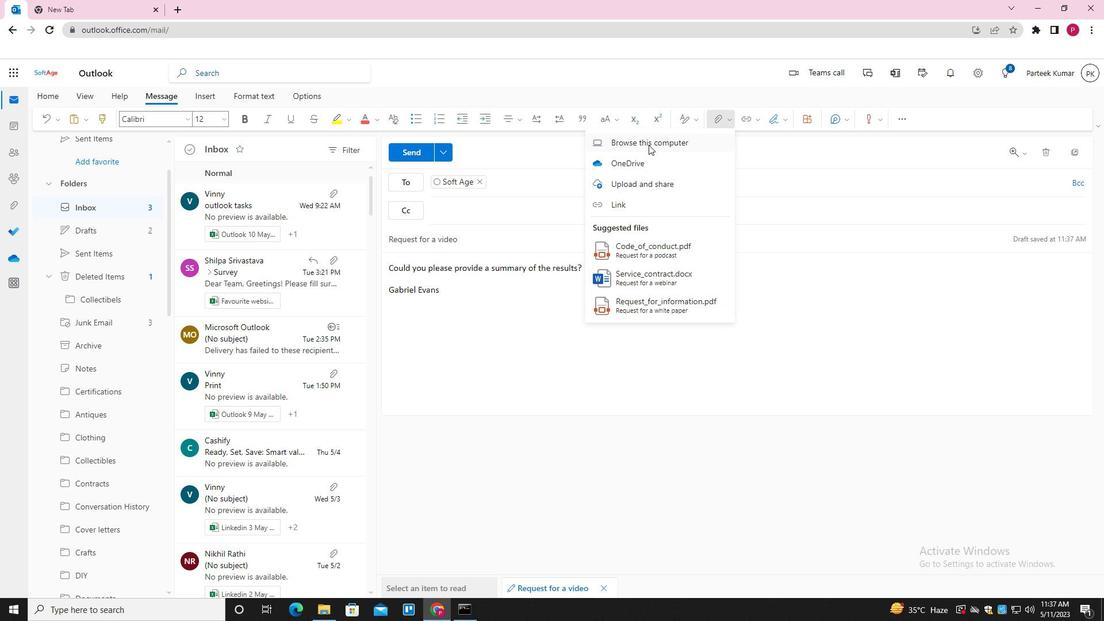 
Action: Mouse moved to (232, 88)
Screenshot: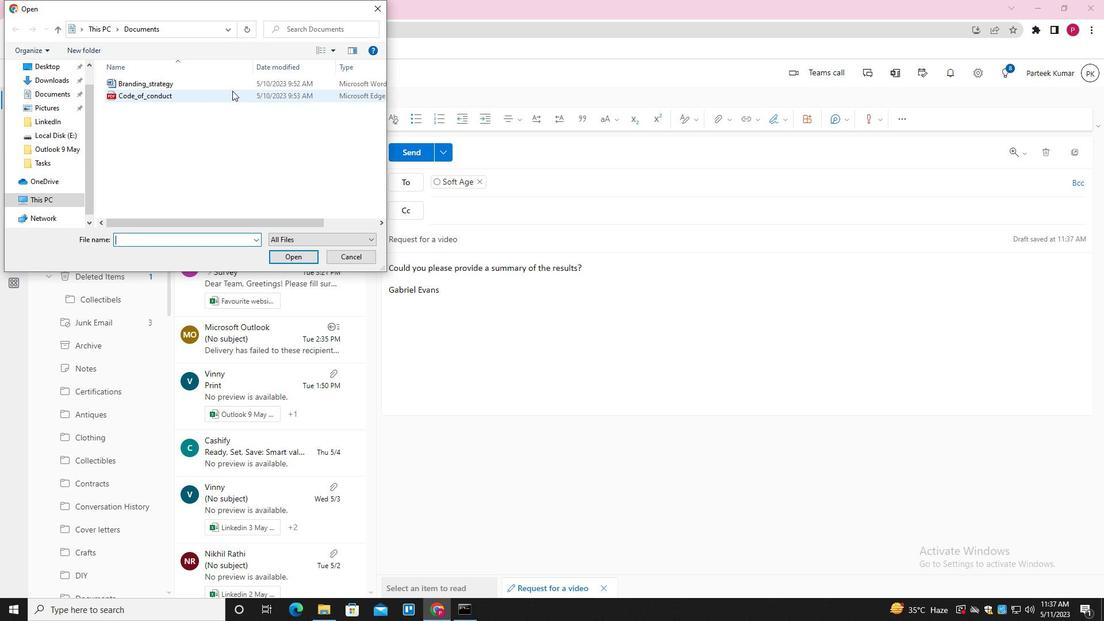 
Action: Mouse pressed left at (232, 88)
Screenshot: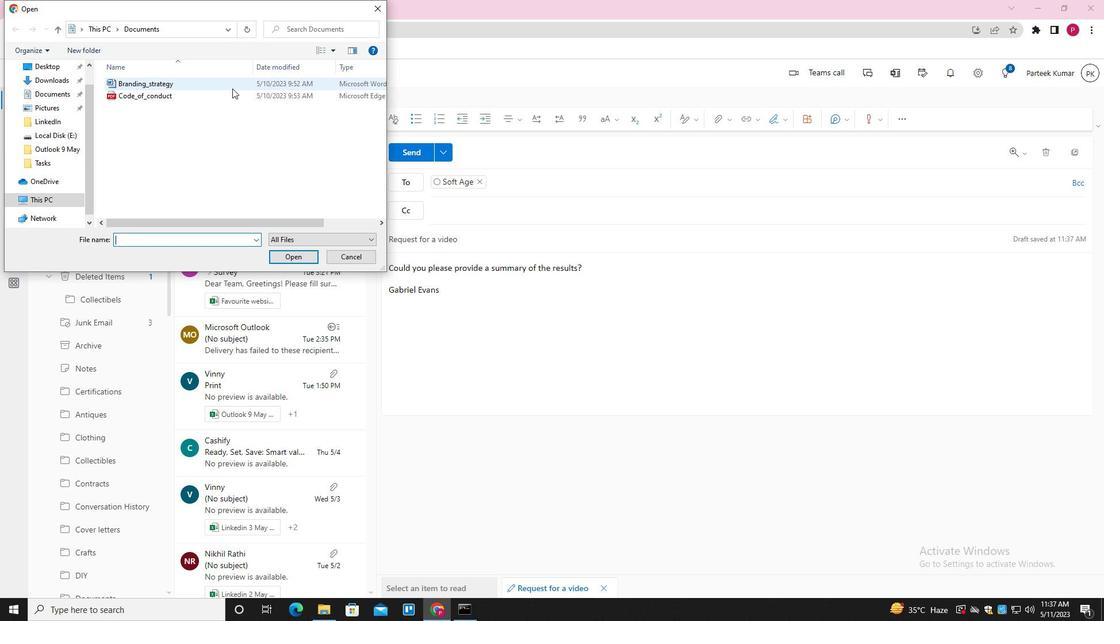 
Action: Mouse moved to (292, 252)
Screenshot: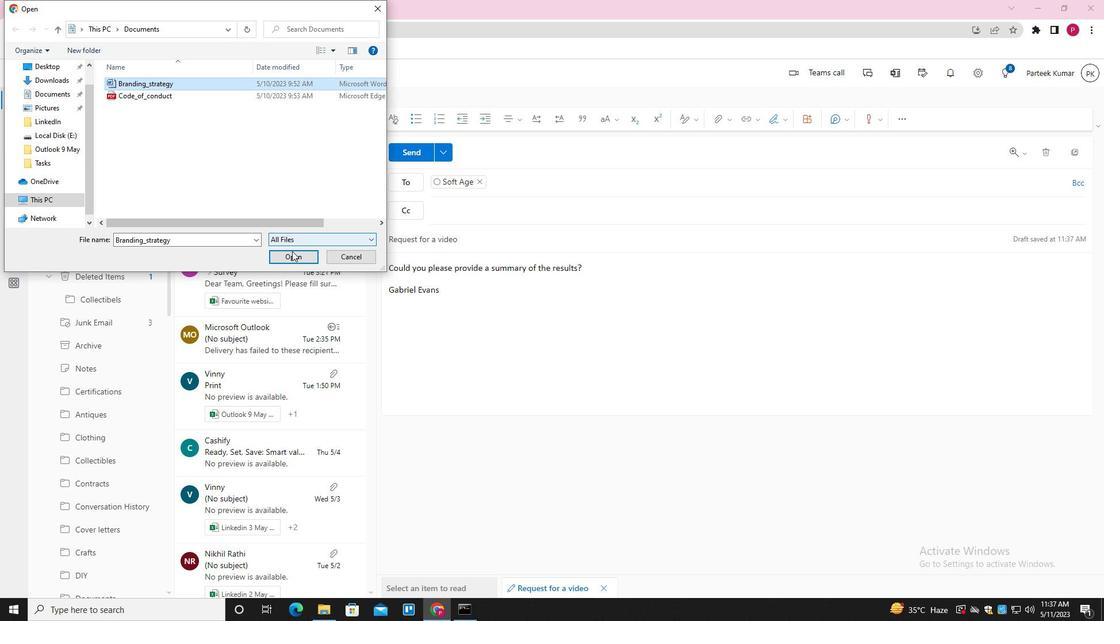 
Action: Mouse pressed left at (292, 252)
Screenshot: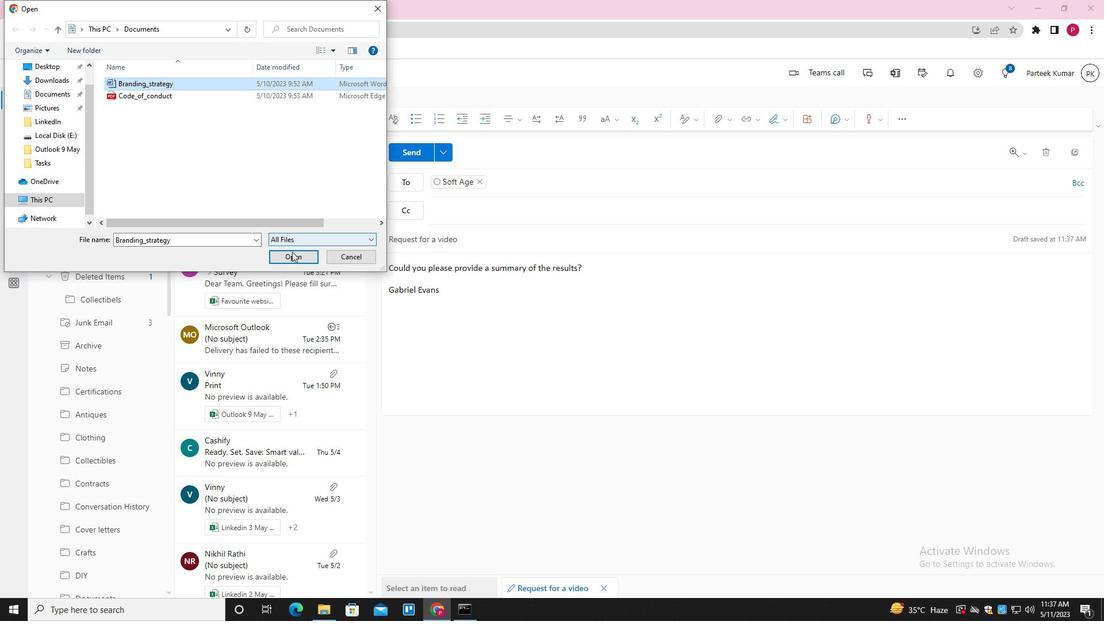 
Action: Mouse moved to (406, 149)
Screenshot: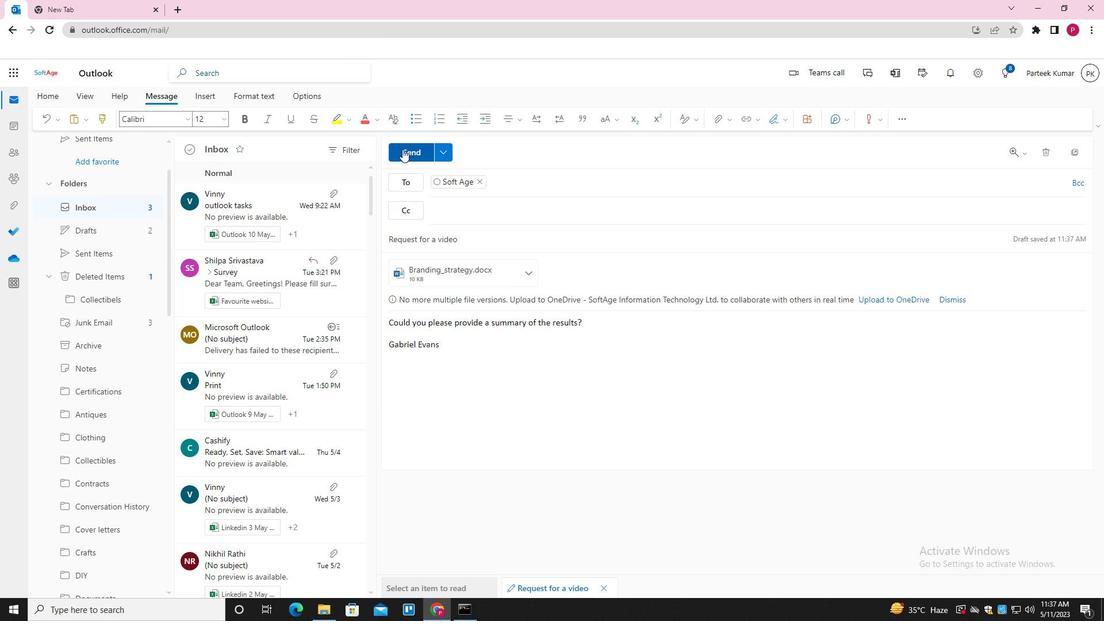 
Action: Mouse pressed left at (406, 149)
Screenshot: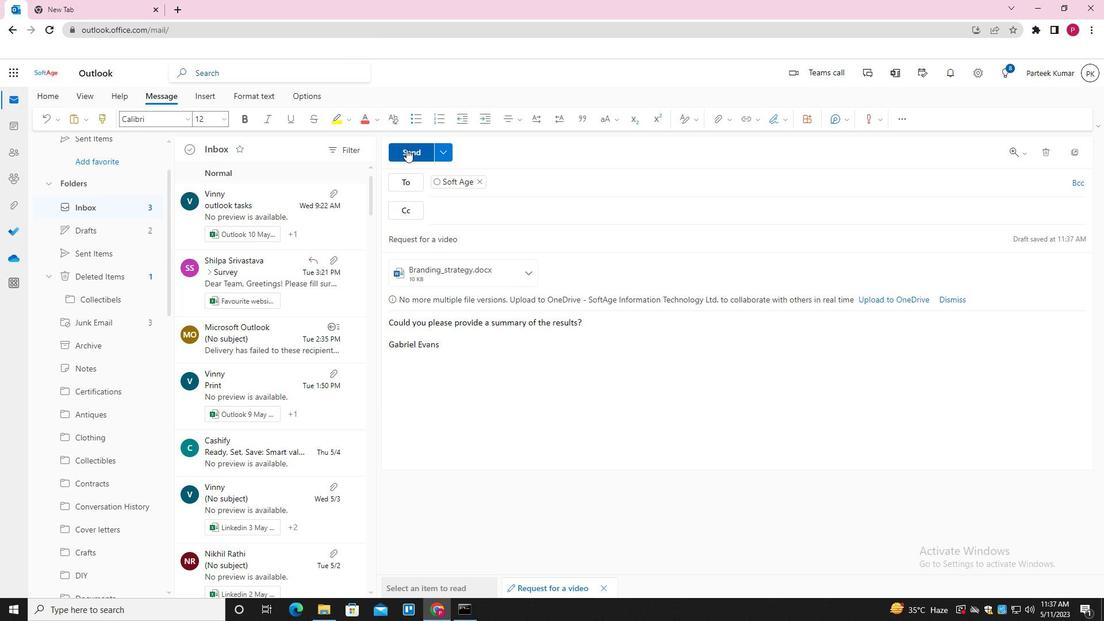 
Action: Mouse moved to (130, 252)
Screenshot: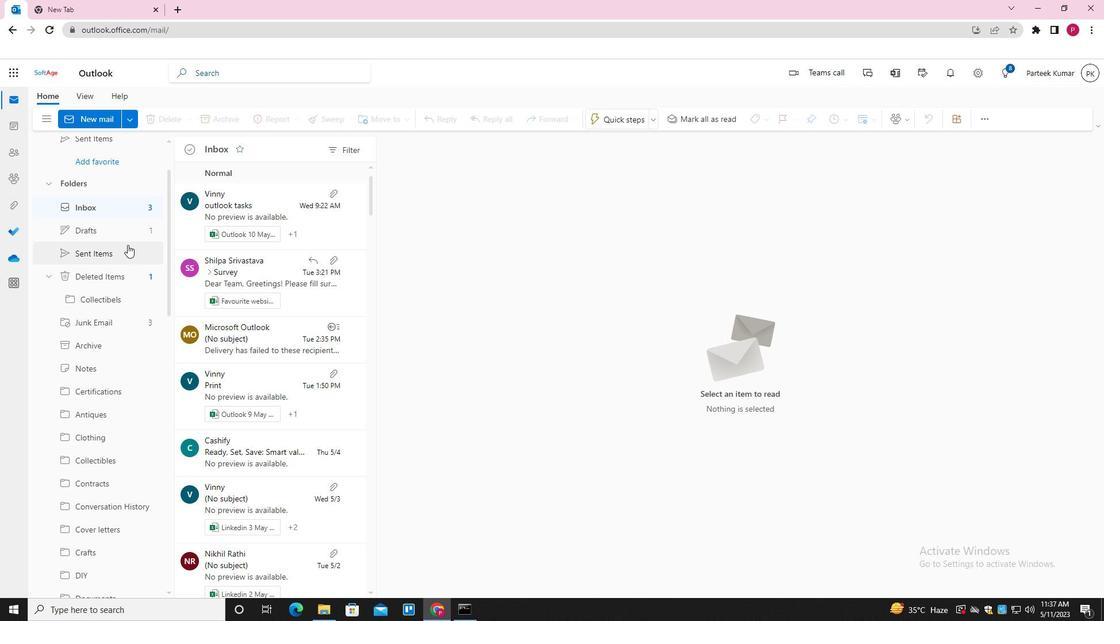 
Action: Mouse pressed left at (130, 252)
Screenshot: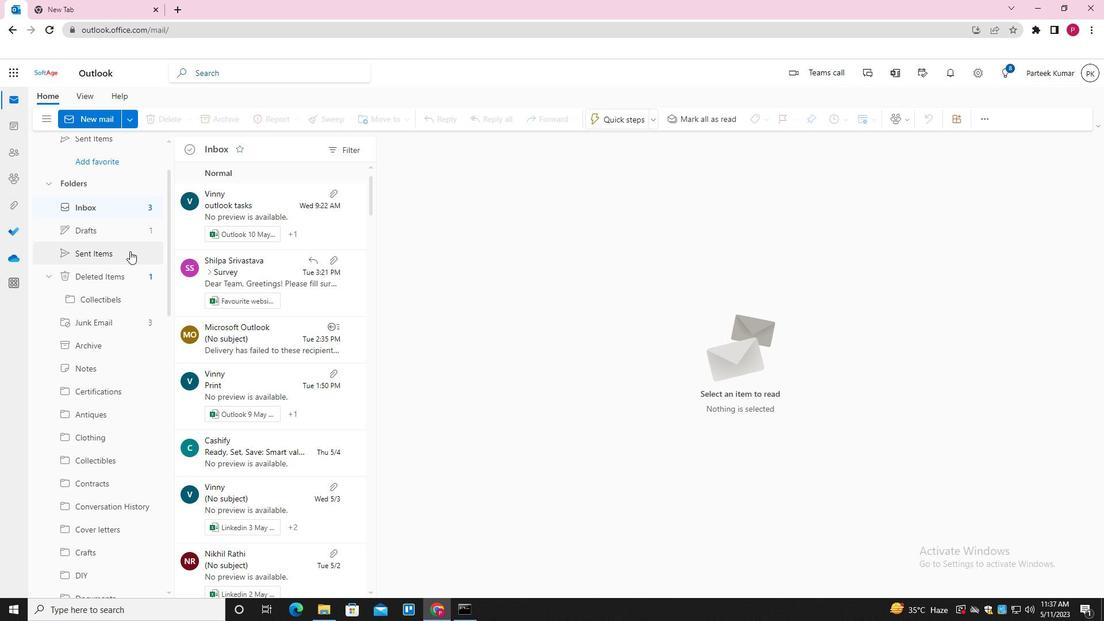 
Action: Mouse moved to (265, 207)
Screenshot: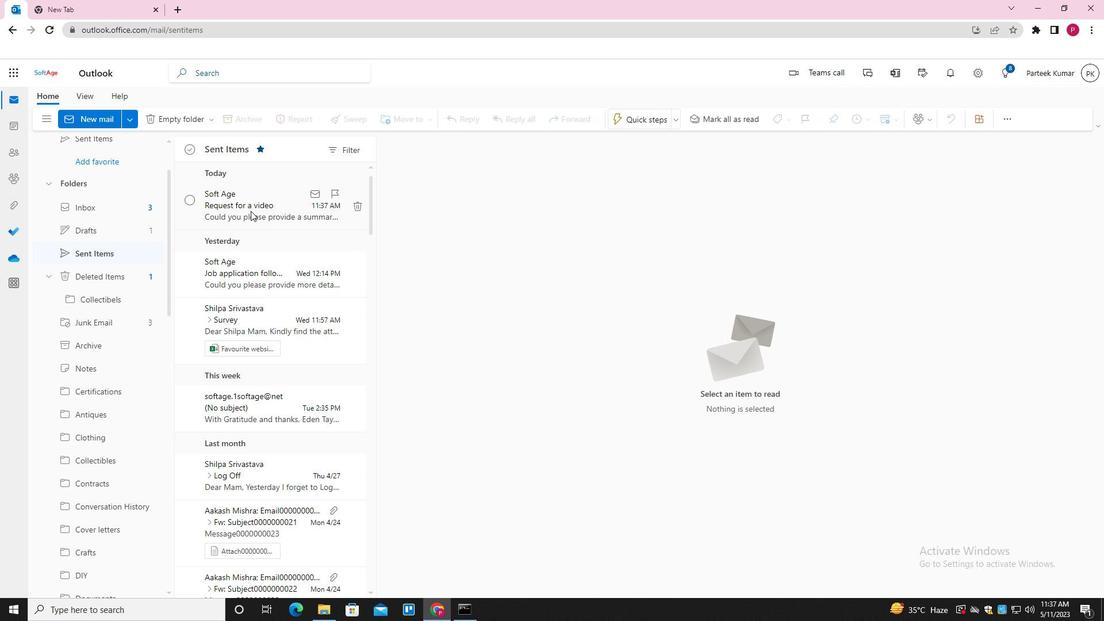
Action: Mouse pressed right at (265, 207)
Screenshot: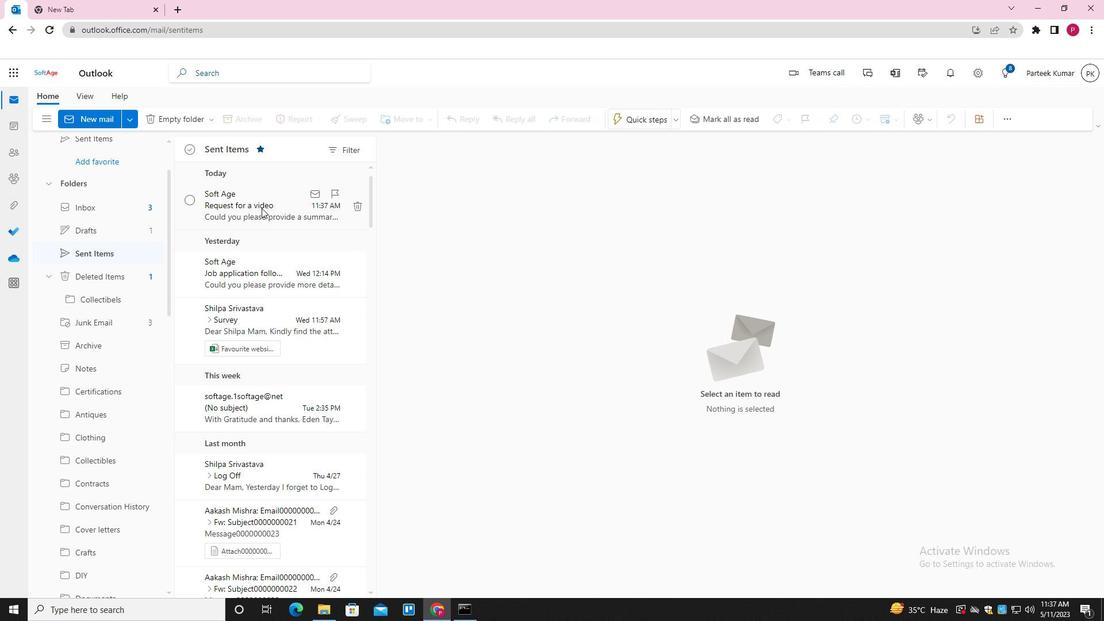 
Action: Mouse moved to (288, 253)
Screenshot: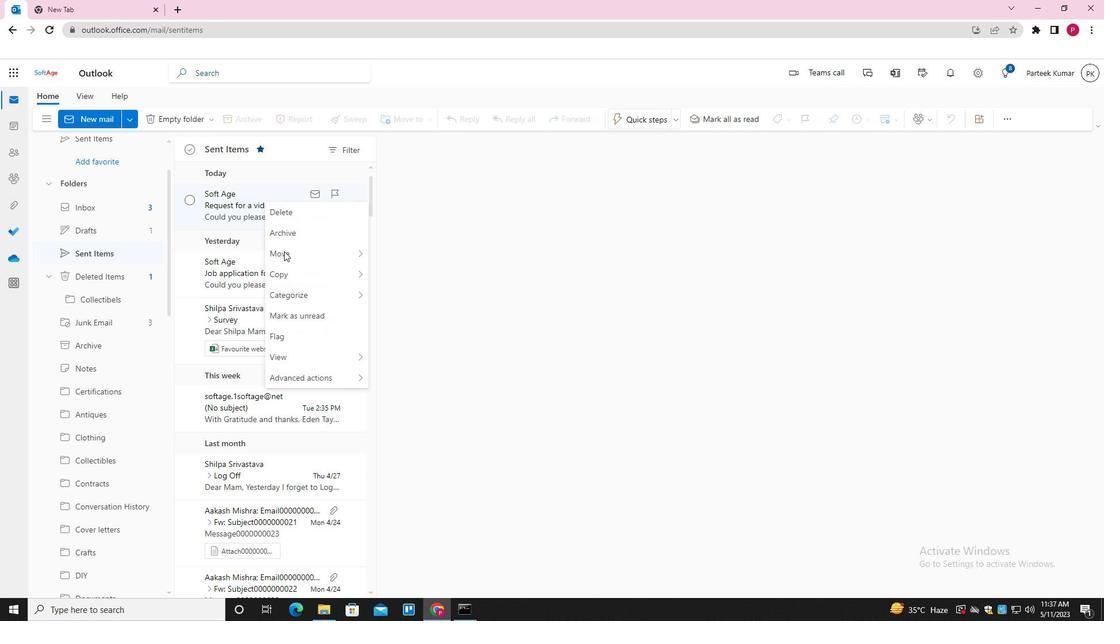 
Action: Mouse pressed left at (288, 253)
Screenshot: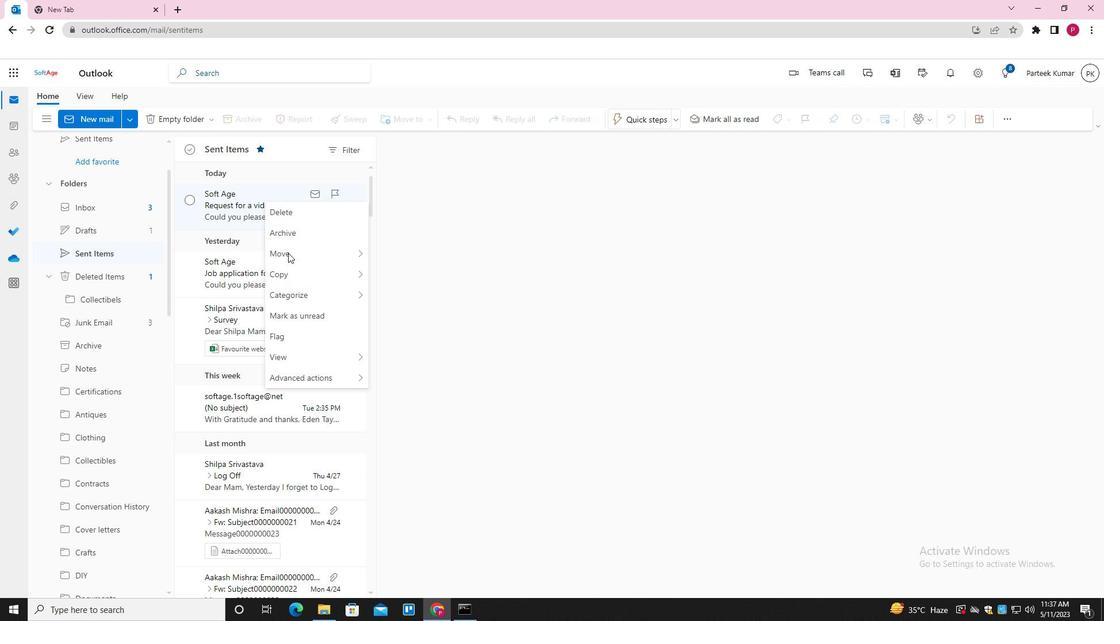 
Action: Mouse moved to (399, 256)
Screenshot: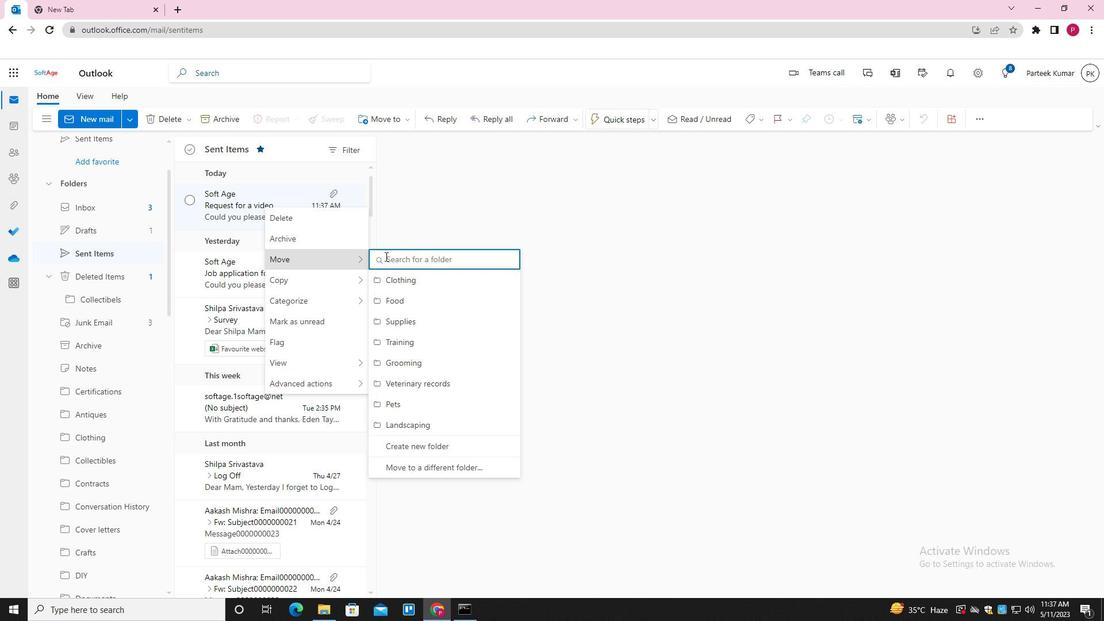 
Action: Mouse pressed left at (399, 256)
Screenshot: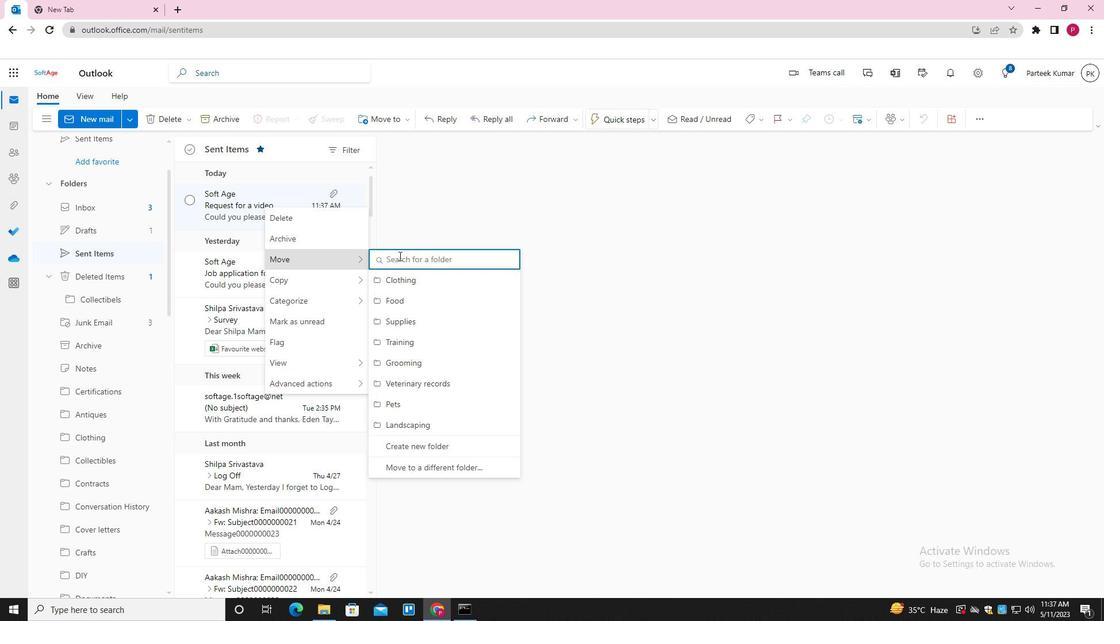 
Action: Key pressed <Key.shift>CLOTHO<Key.backspace>ING<Key.down><Key.enter>
Screenshot: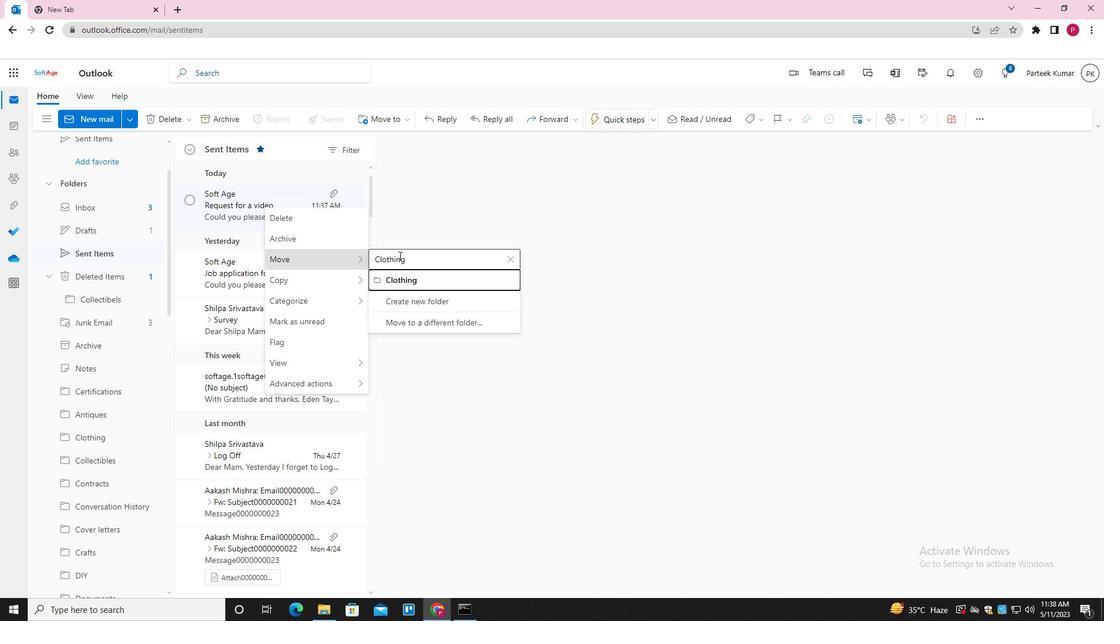 
Action: Mouse moved to (378, 297)
Screenshot: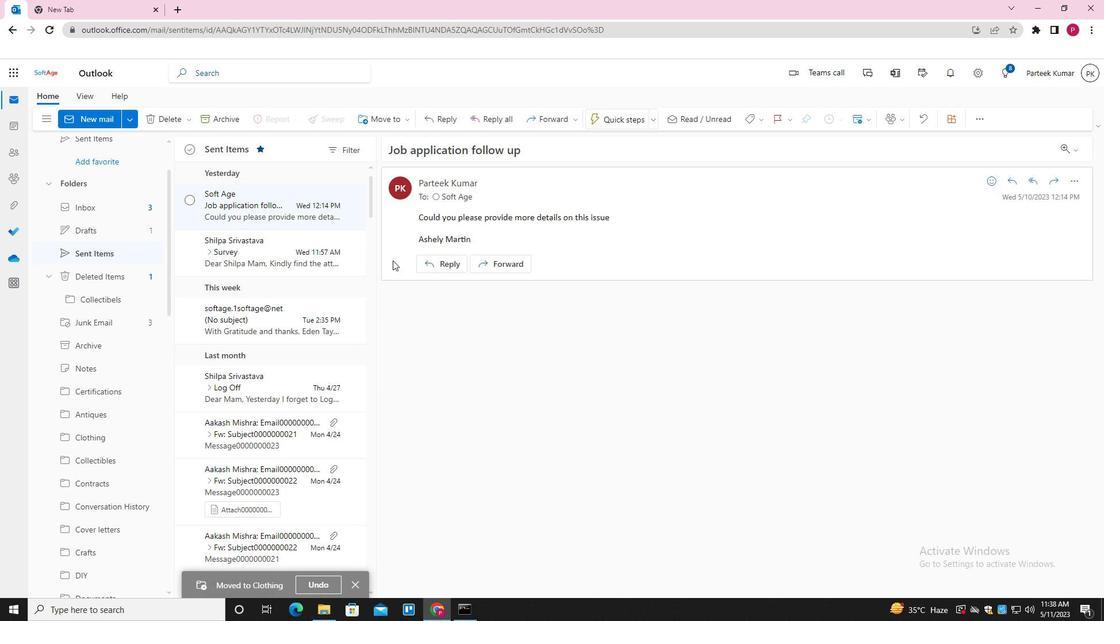 
